 Task: Create a due date automation trigger when advanced on, on the monday of the week a card is due add dates due in 1 days at 11:00 AM.
Action: Mouse moved to (1273, 104)
Screenshot: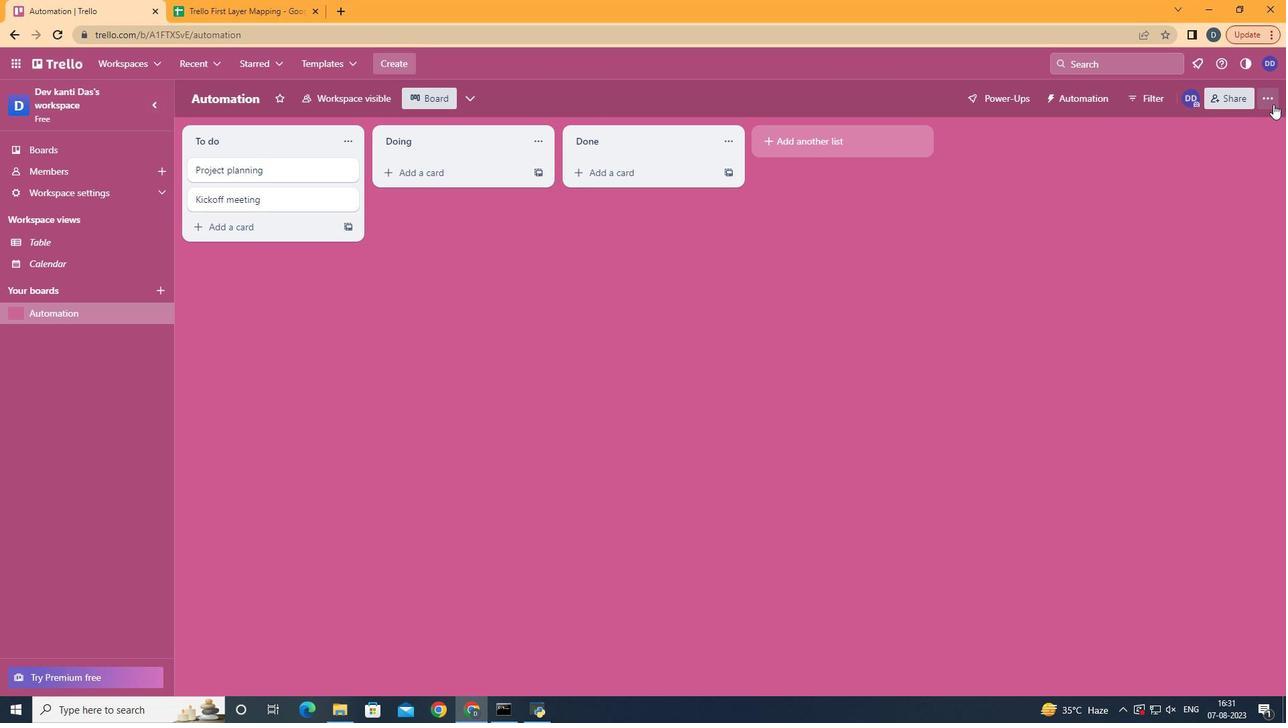 
Action: Mouse pressed left at (1273, 104)
Screenshot: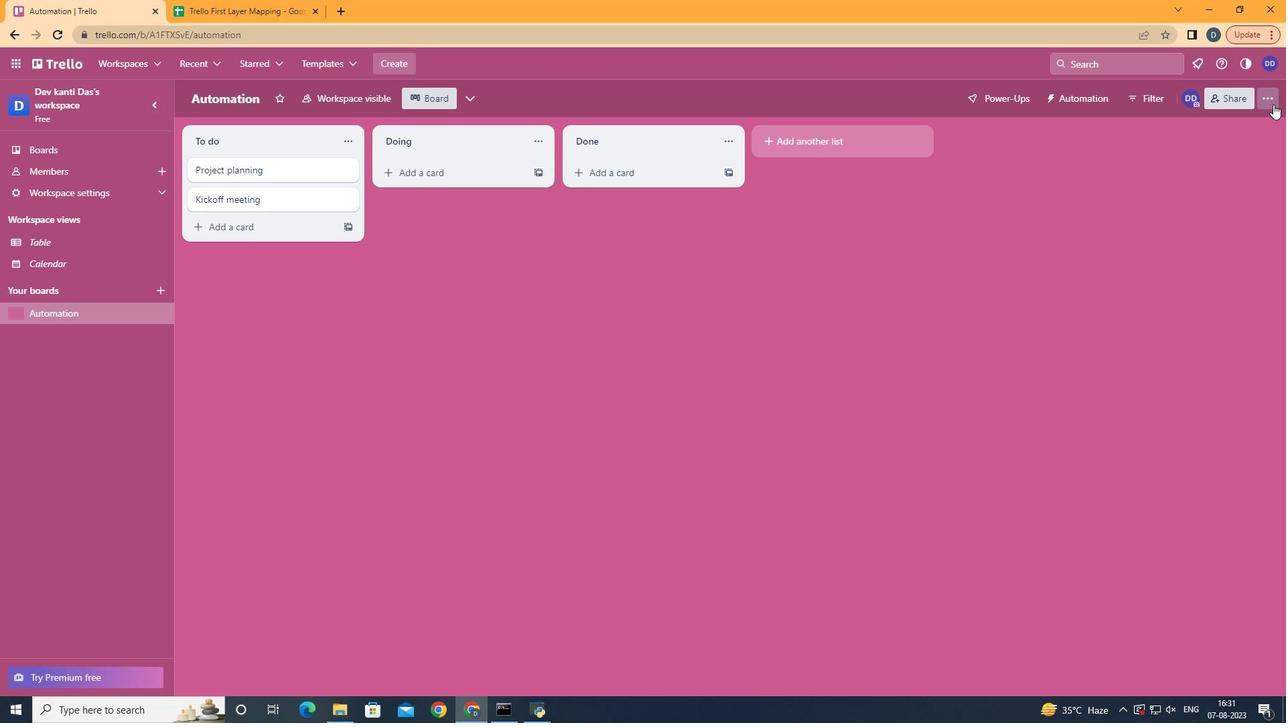 
Action: Mouse moved to (1152, 290)
Screenshot: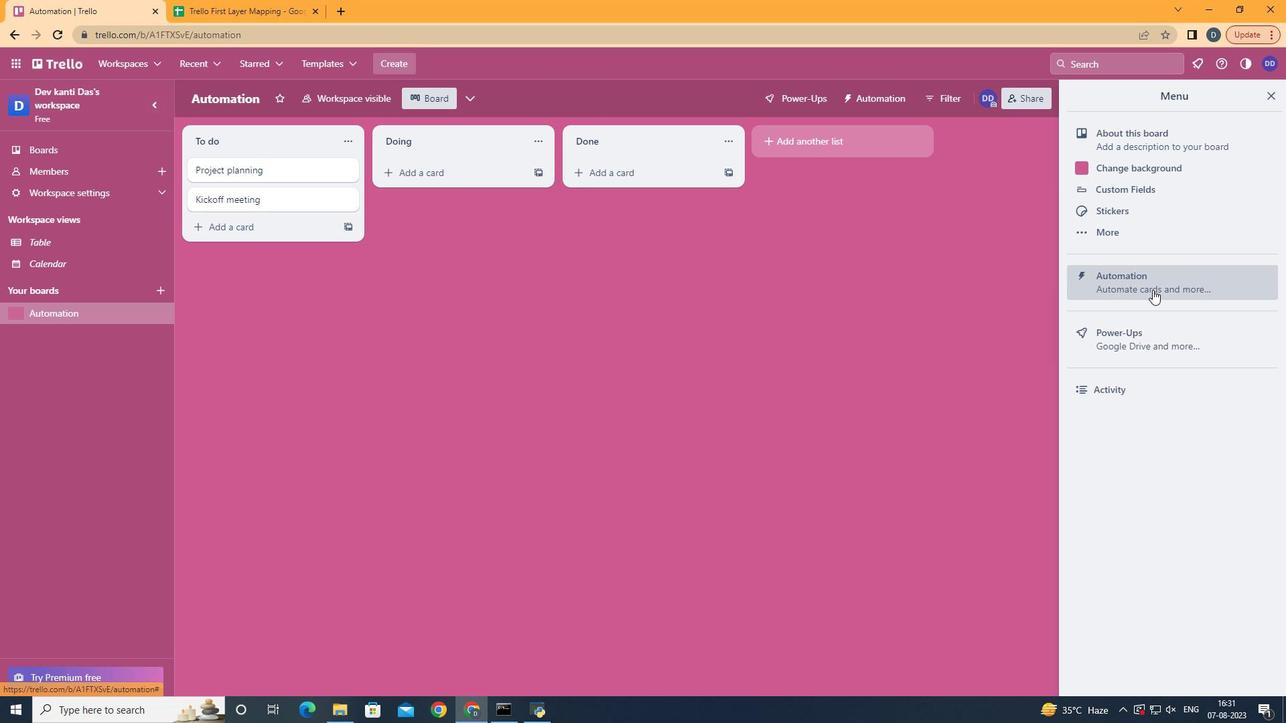 
Action: Mouse pressed left at (1152, 290)
Screenshot: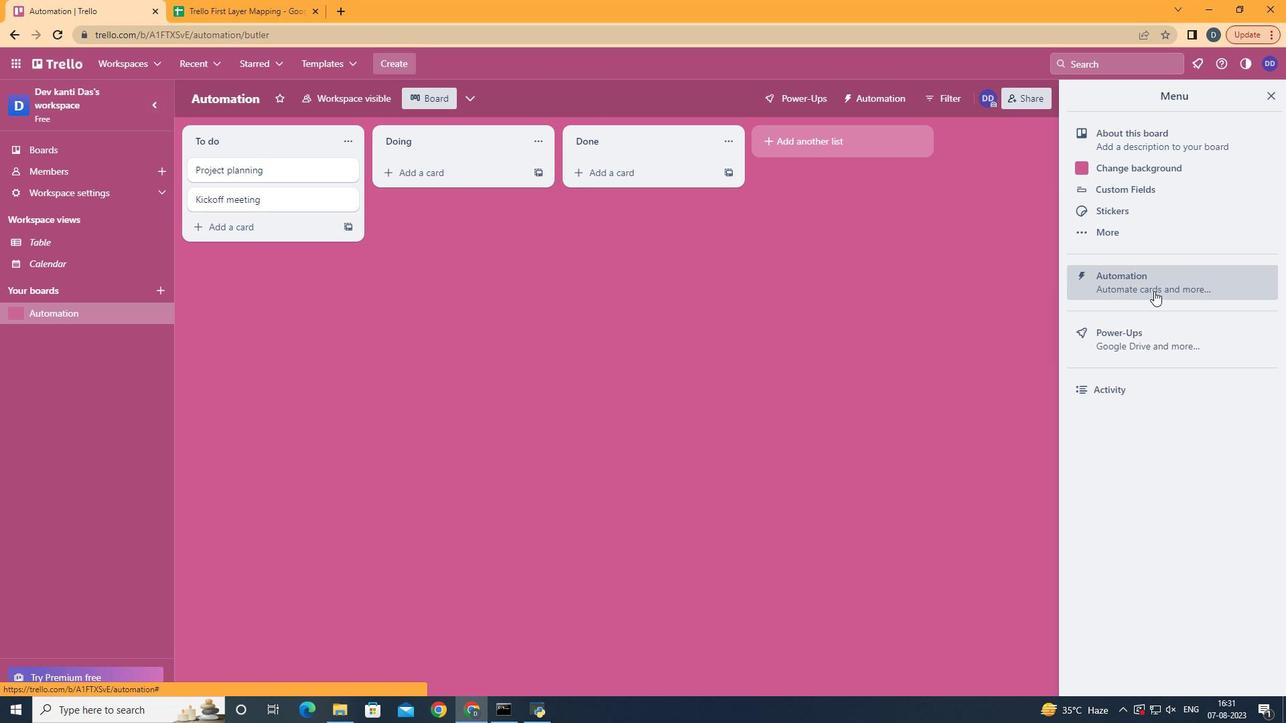 
Action: Mouse moved to (256, 276)
Screenshot: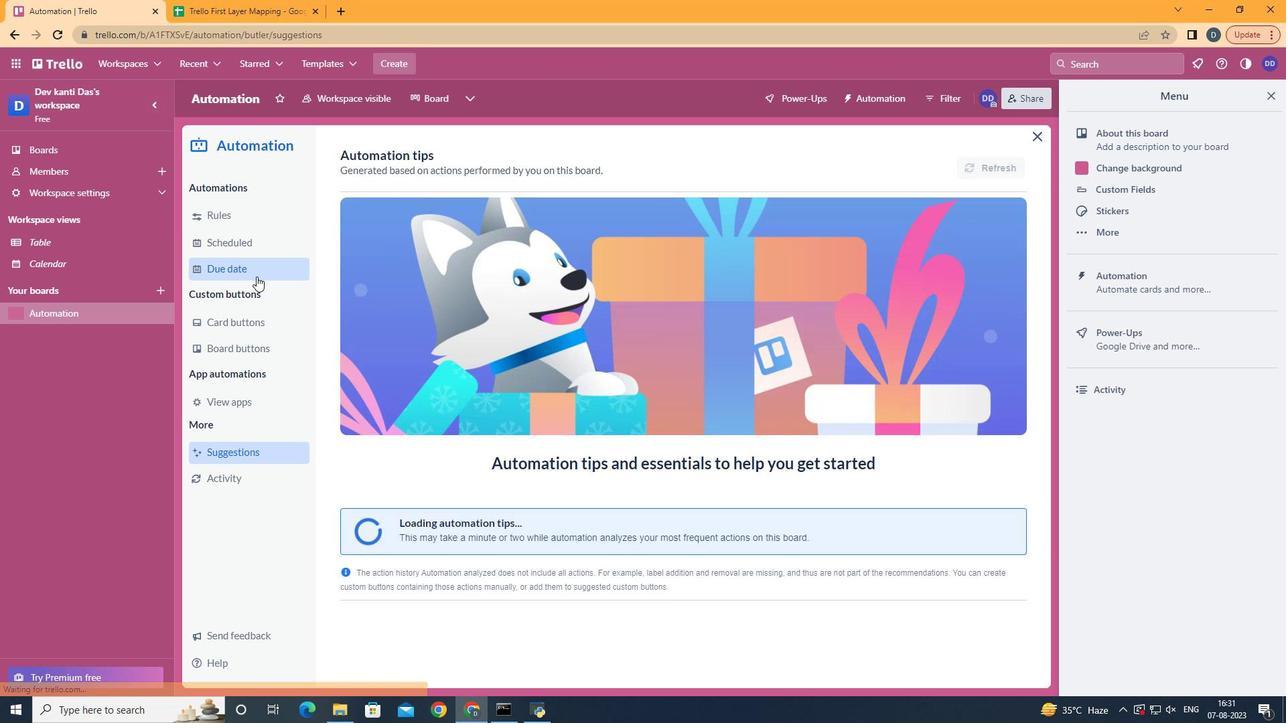 
Action: Mouse pressed left at (256, 276)
Screenshot: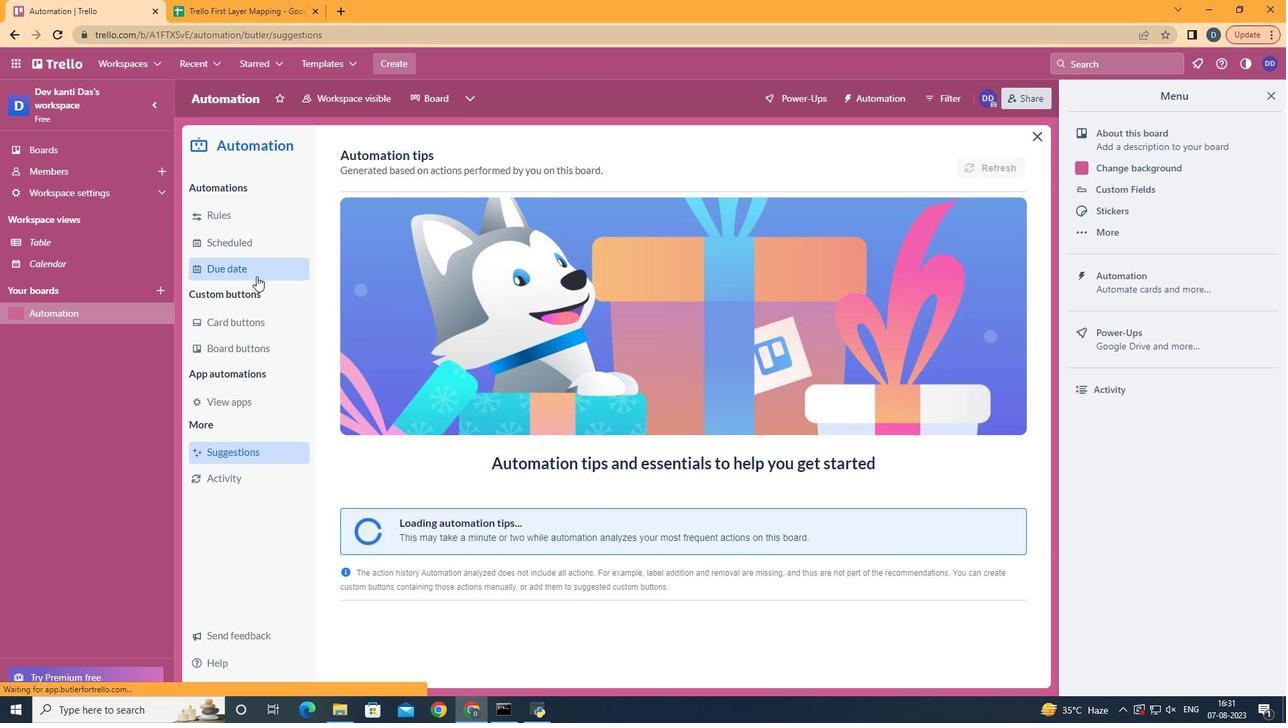
Action: Mouse moved to (951, 158)
Screenshot: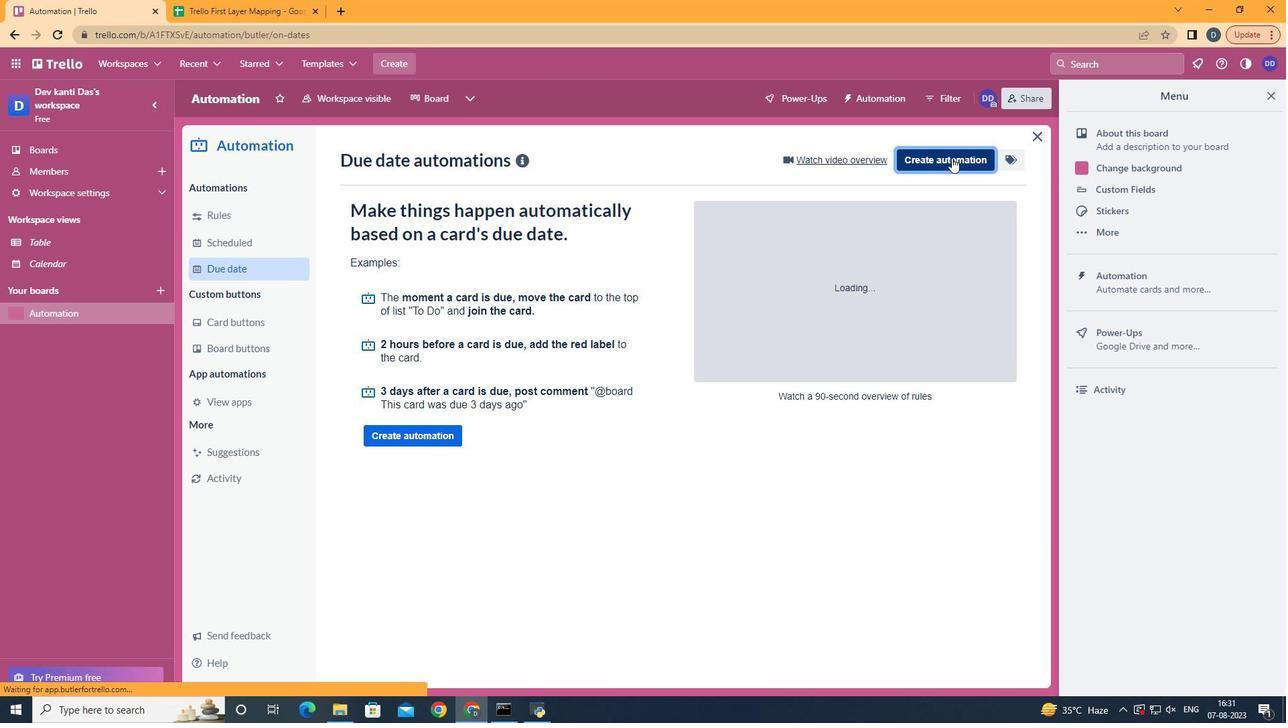 
Action: Mouse pressed left at (951, 158)
Screenshot: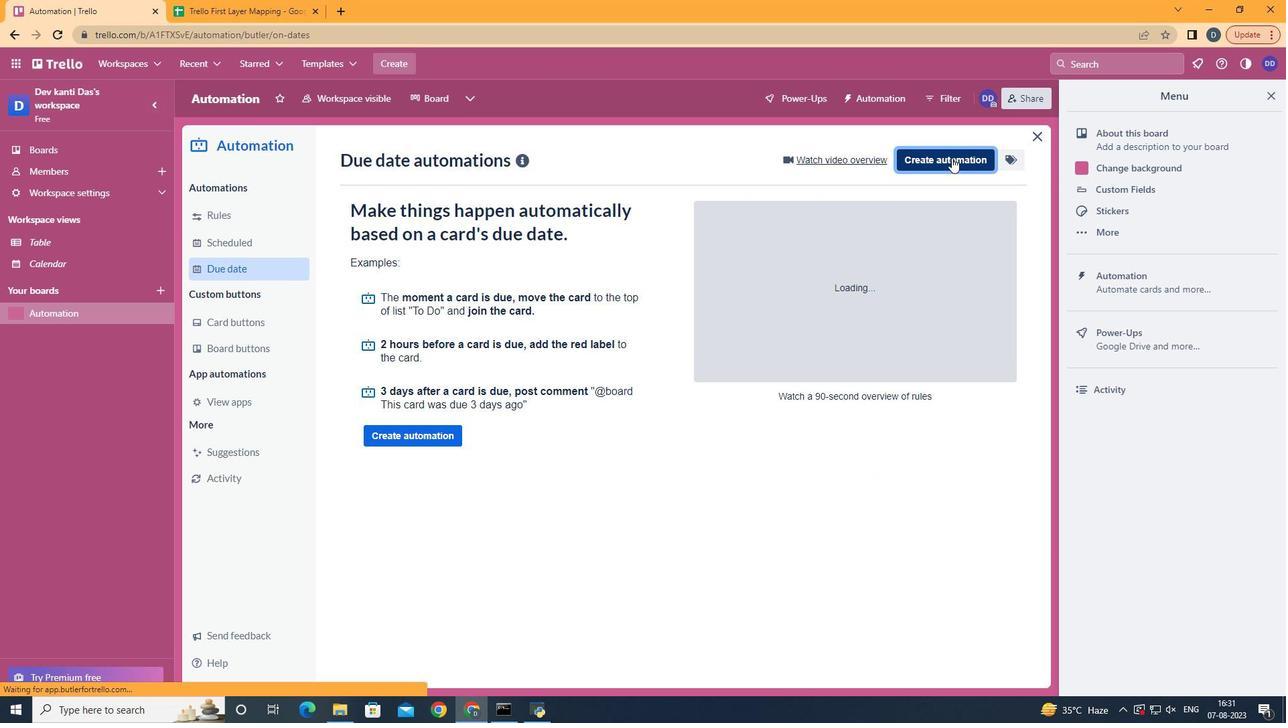 
Action: Mouse moved to (661, 287)
Screenshot: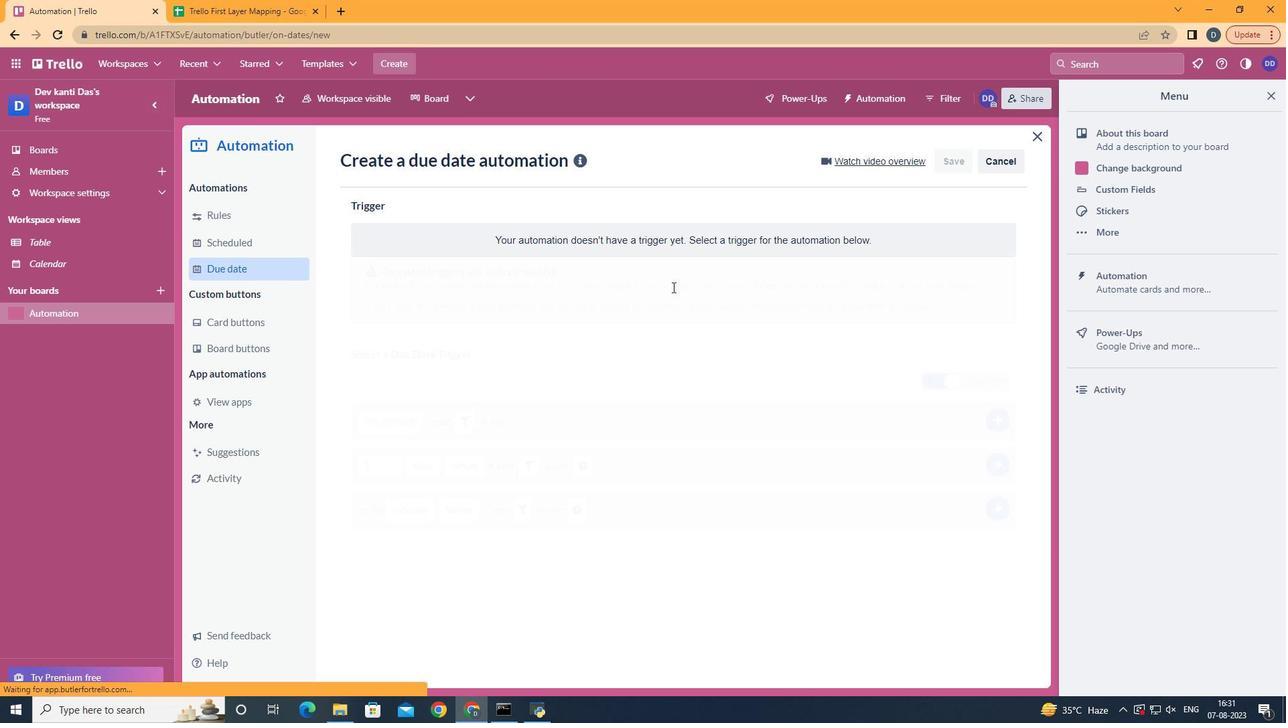 
Action: Mouse pressed left at (661, 287)
Screenshot: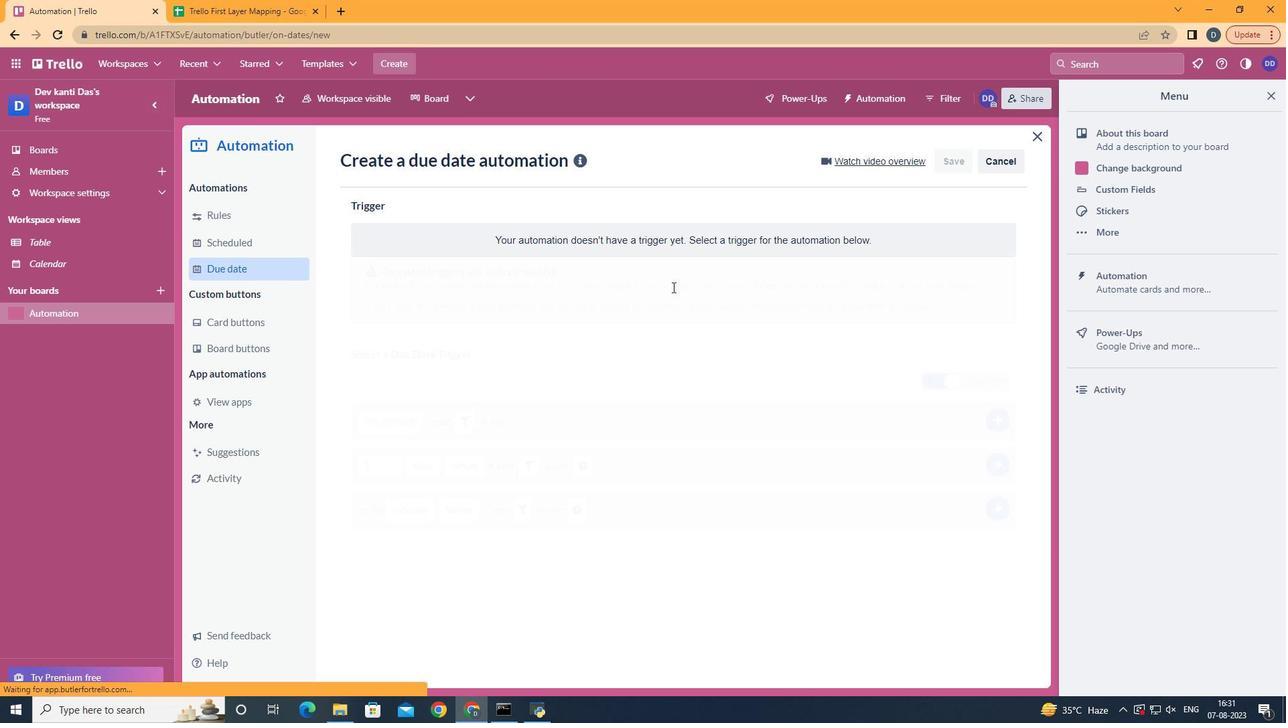 
Action: Mouse moved to (430, 347)
Screenshot: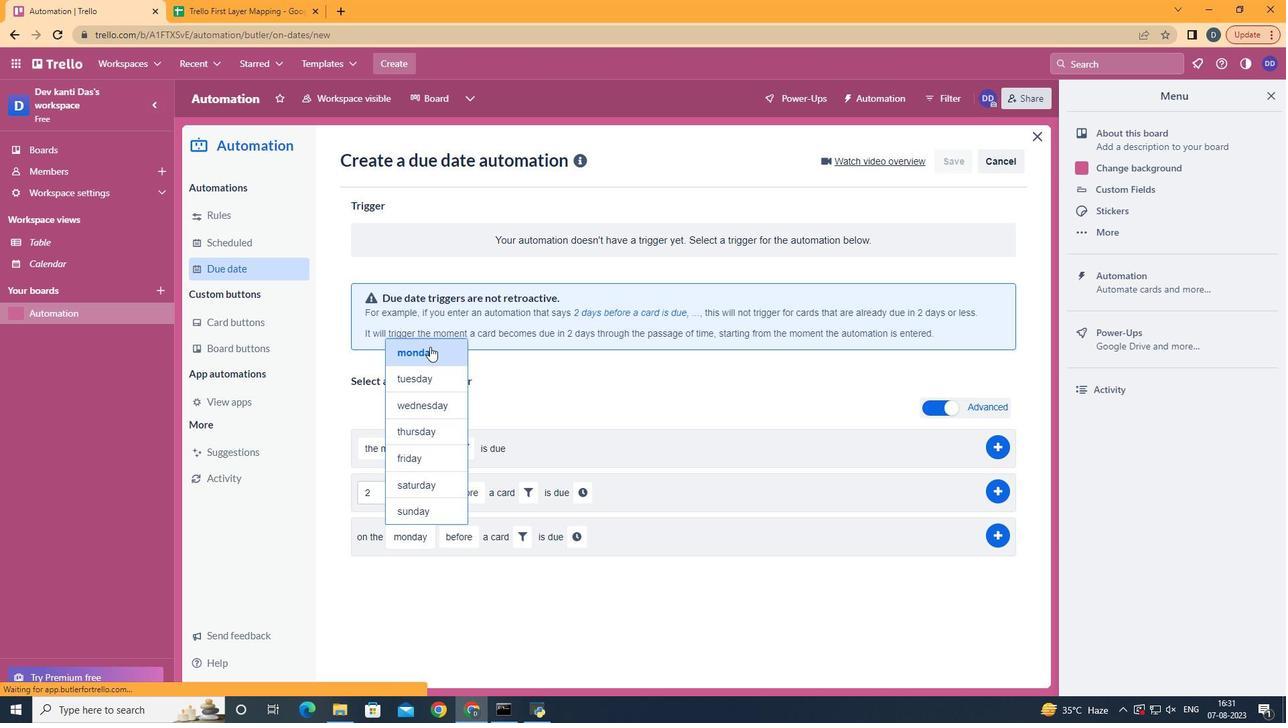 
Action: Mouse pressed left at (430, 347)
Screenshot: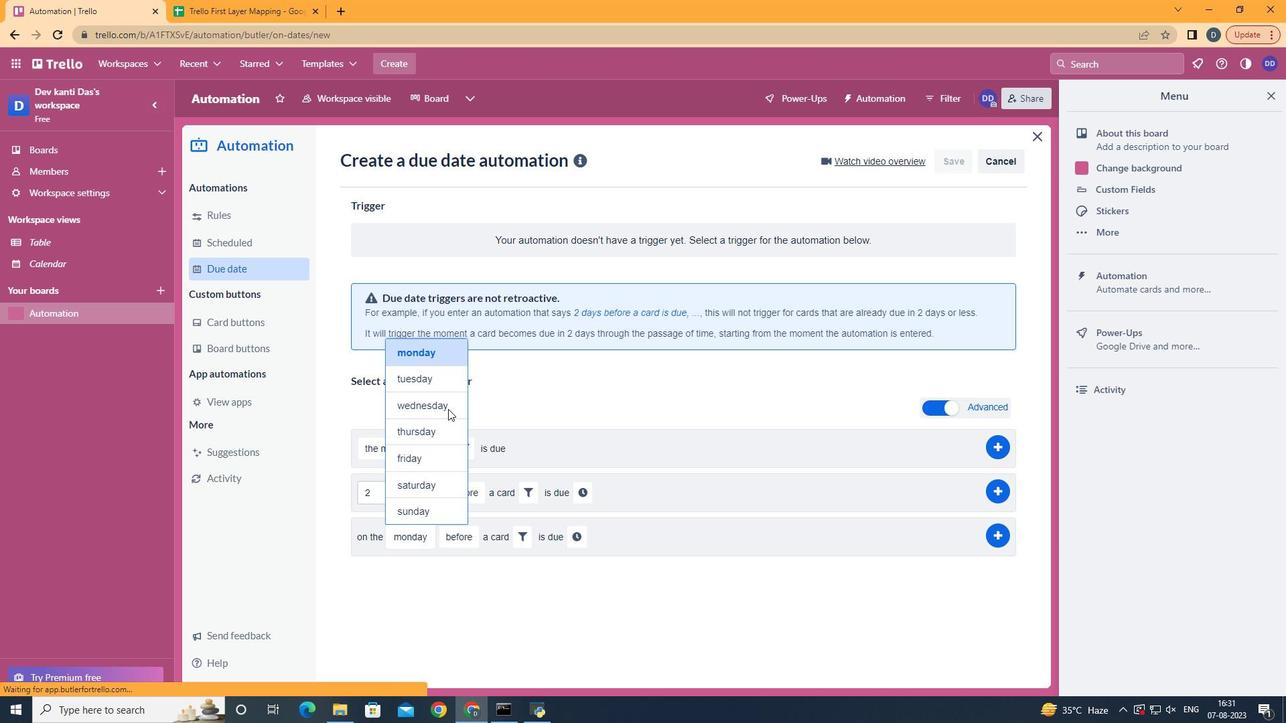 
Action: Mouse moved to (479, 616)
Screenshot: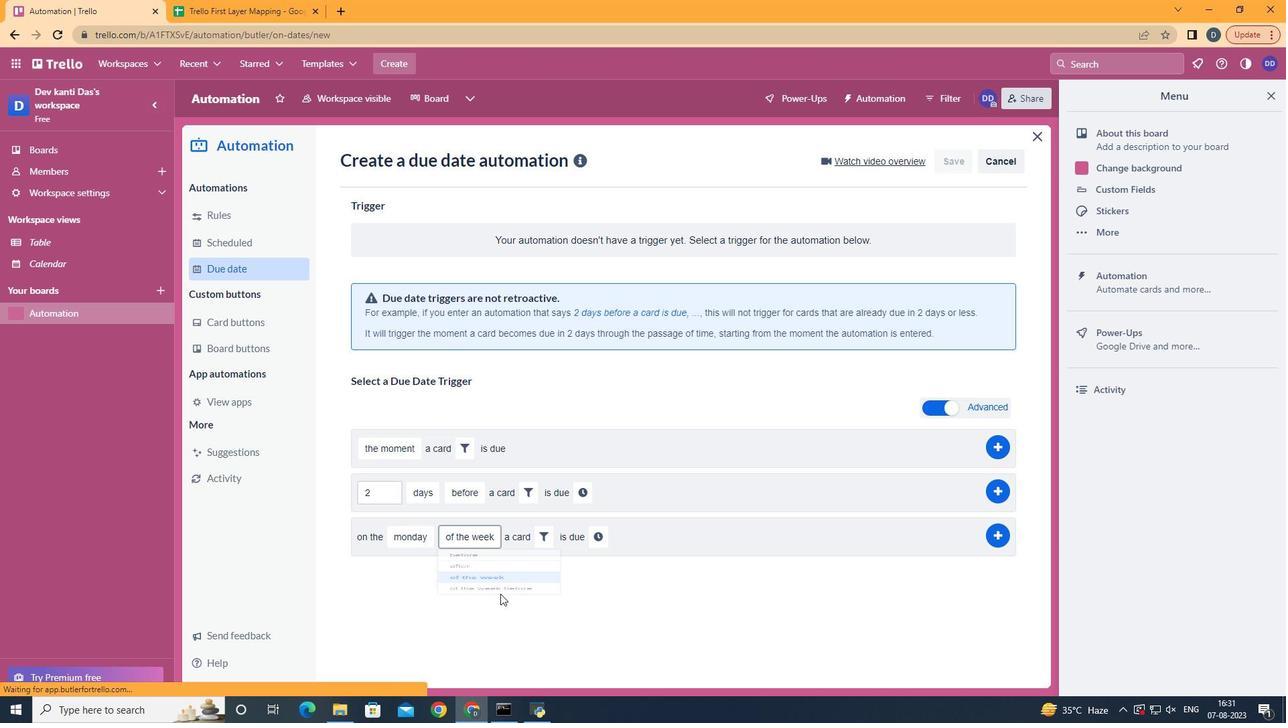 
Action: Mouse pressed left at (479, 616)
Screenshot: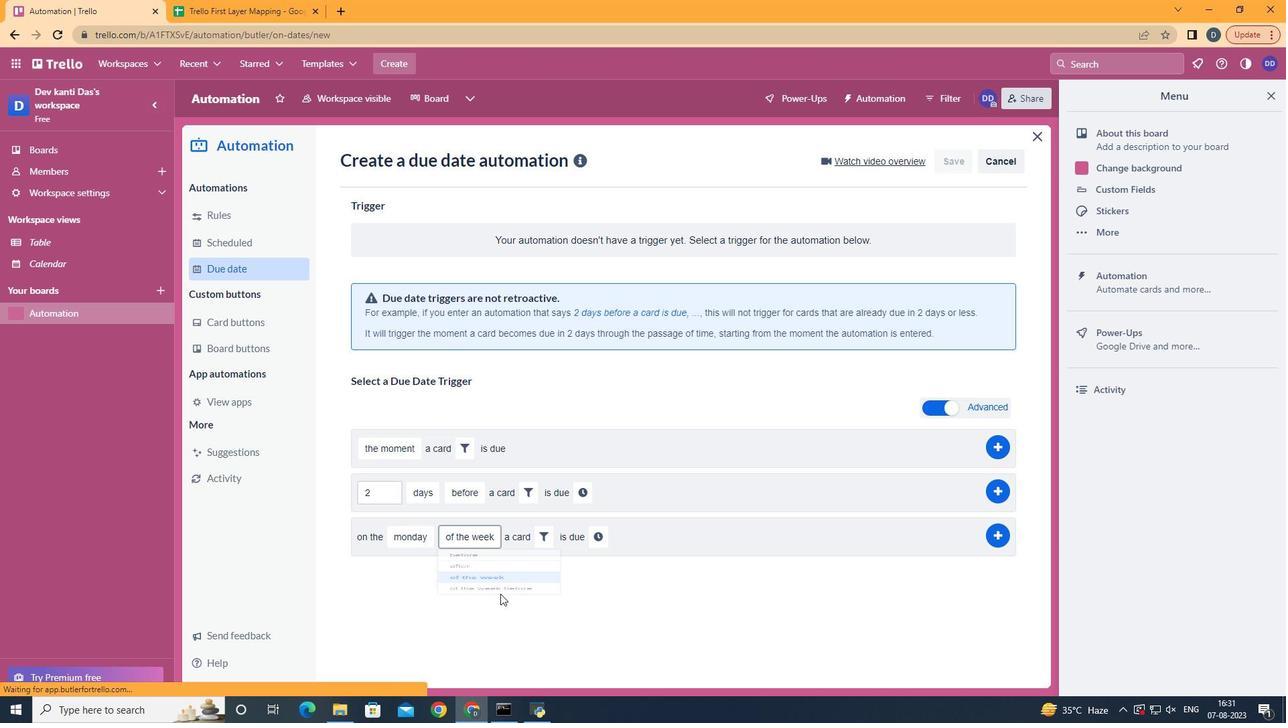 
Action: Mouse moved to (545, 539)
Screenshot: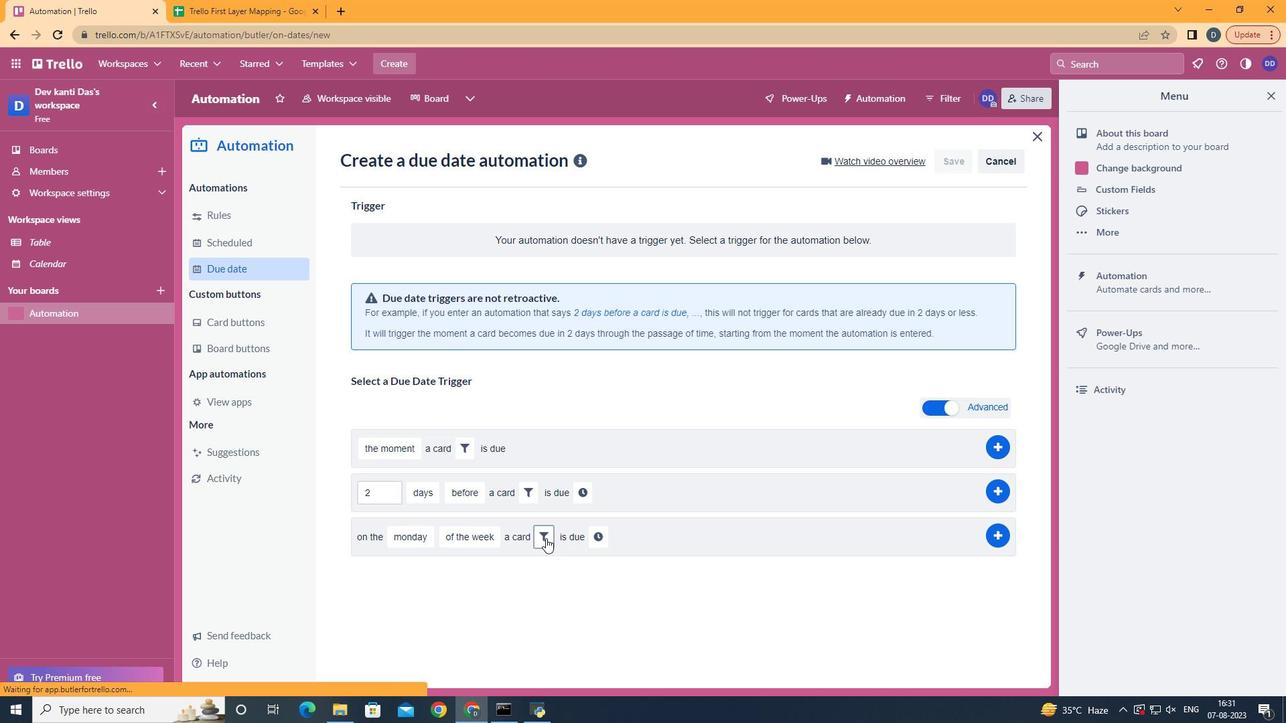 
Action: Mouse pressed left at (545, 539)
Screenshot: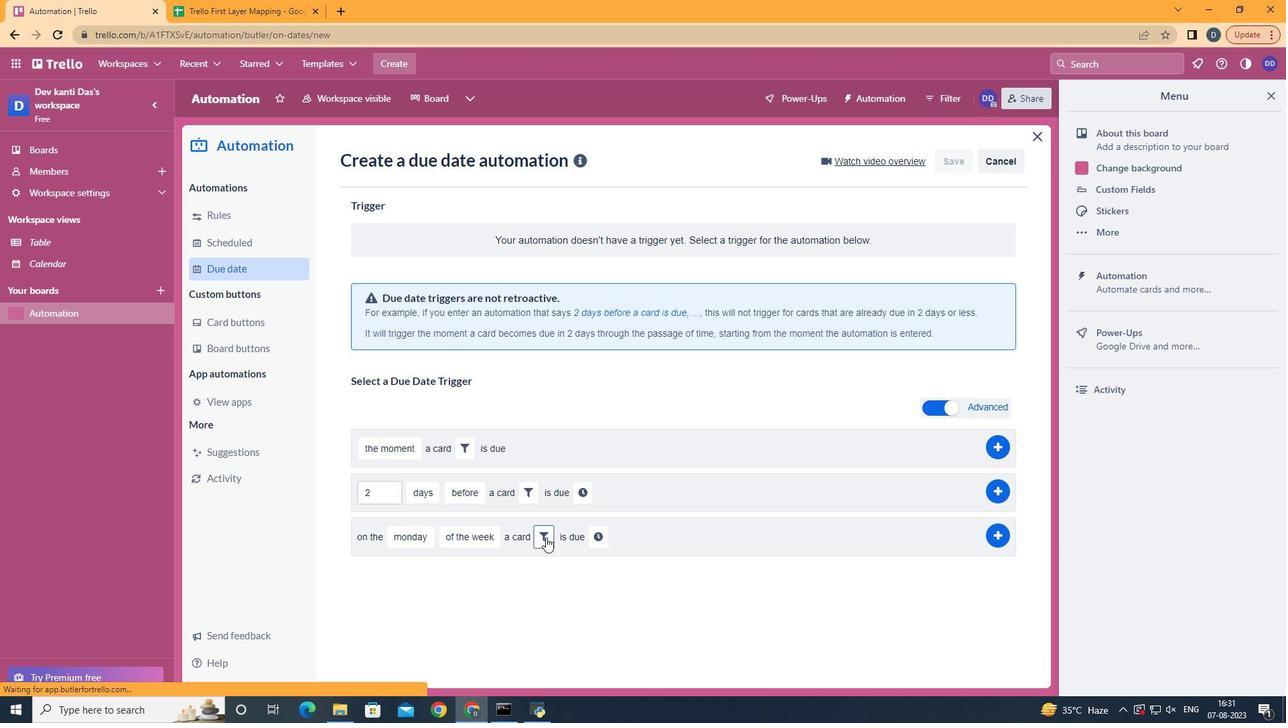 
Action: Mouse moved to (621, 582)
Screenshot: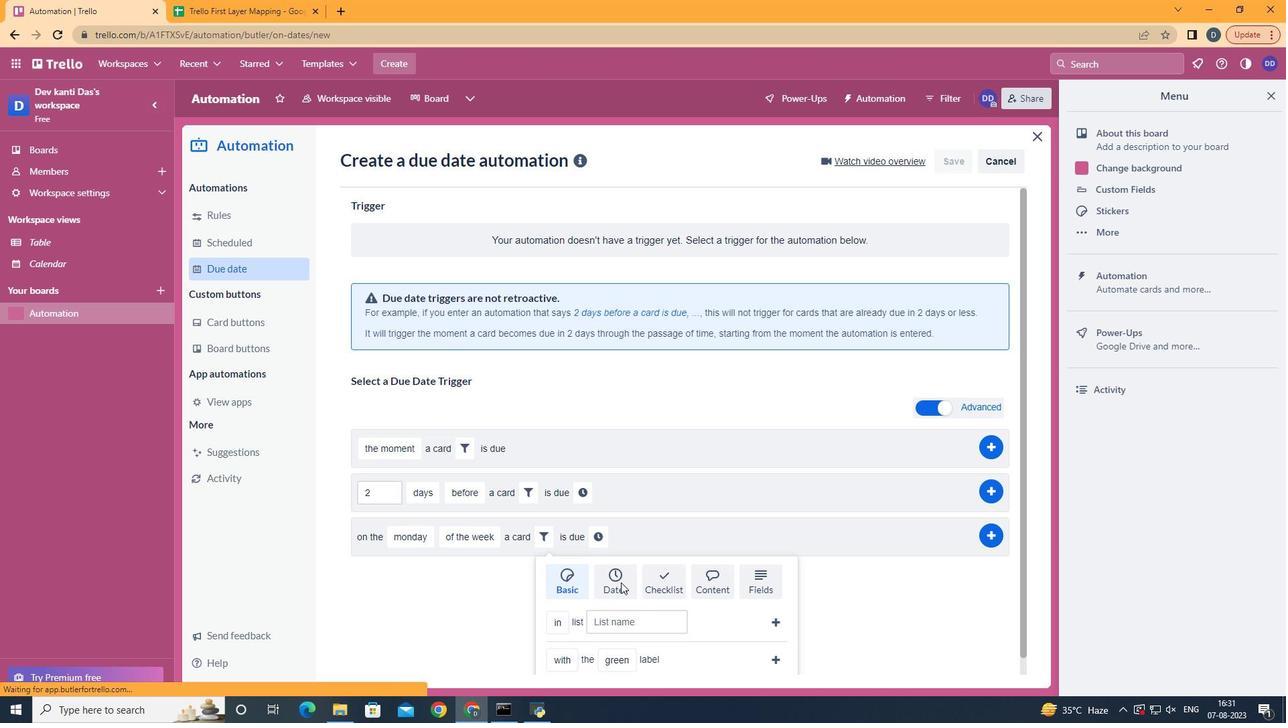 
Action: Mouse pressed left at (621, 582)
Screenshot: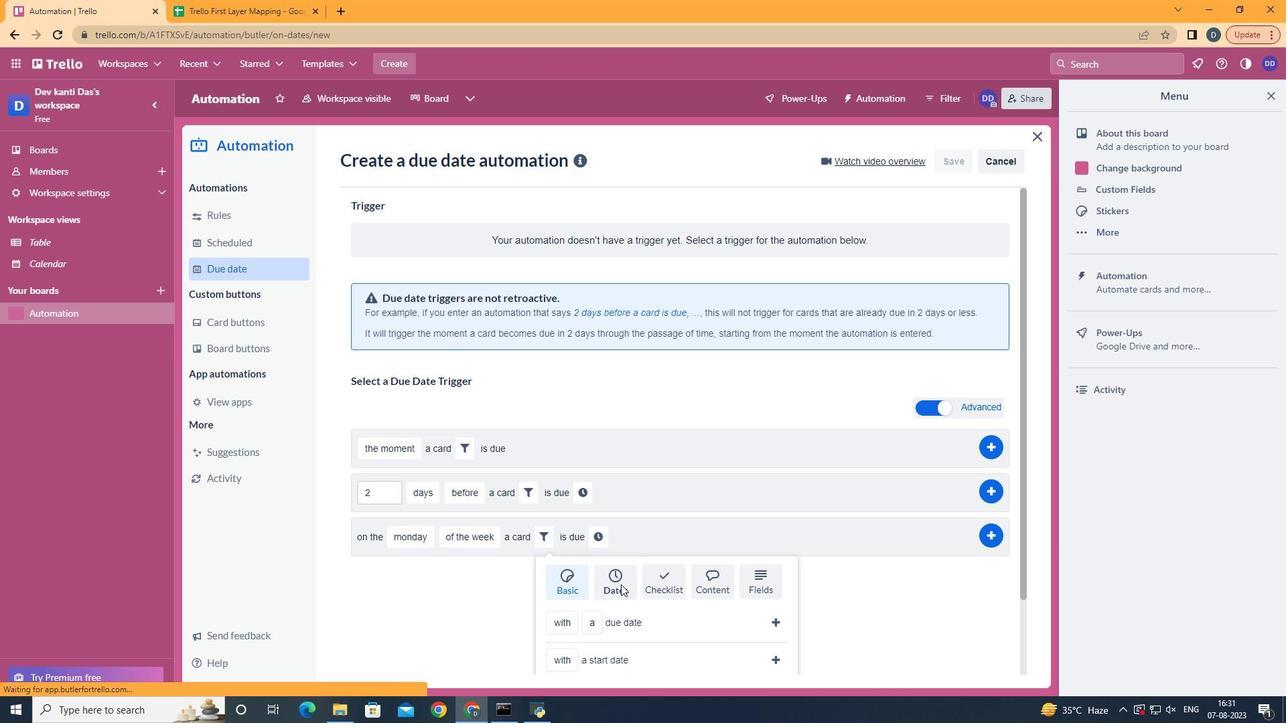 
Action: Mouse moved to (621, 584)
Screenshot: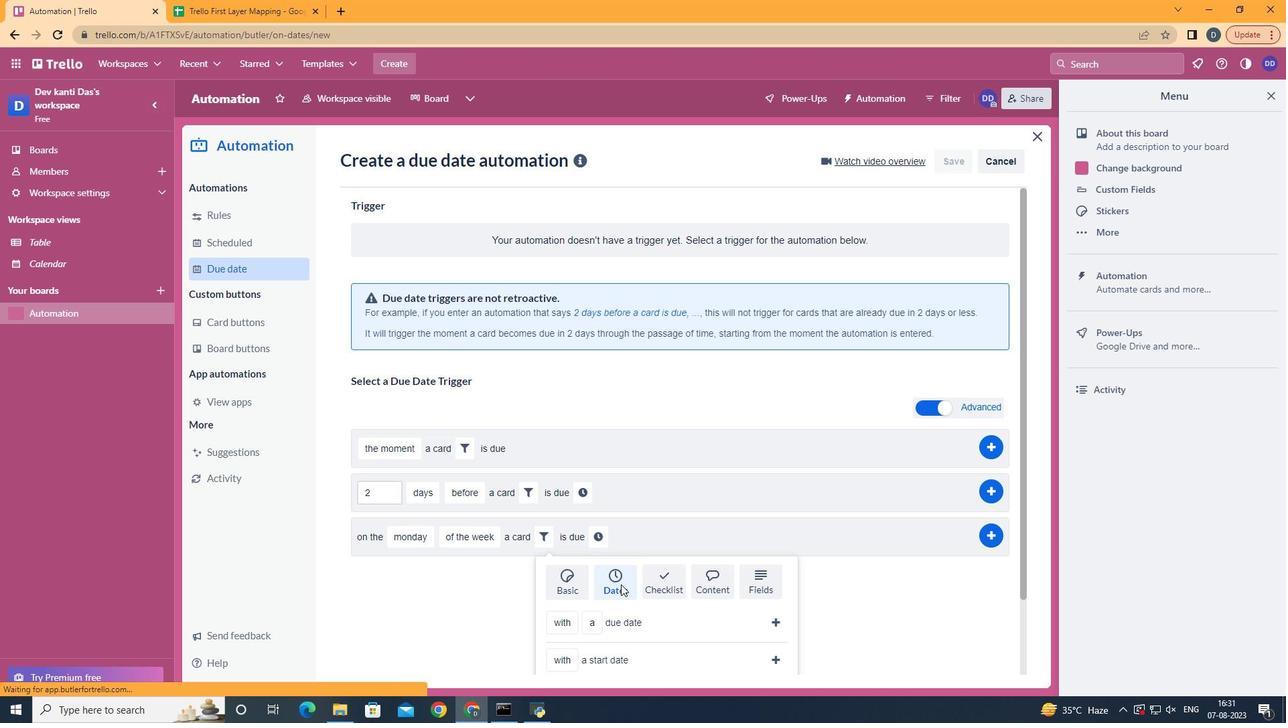 
Action: Mouse scrolled (621, 584) with delta (0, 0)
Screenshot: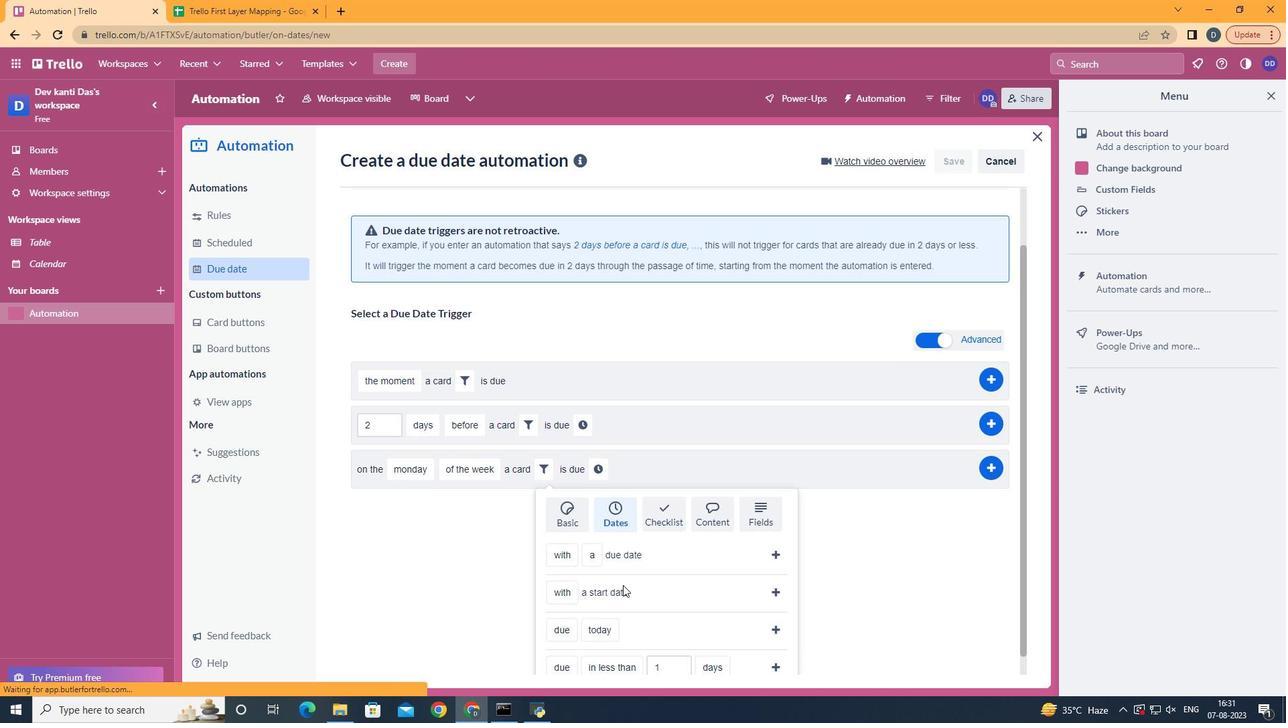 
Action: Mouse scrolled (621, 584) with delta (0, 0)
Screenshot: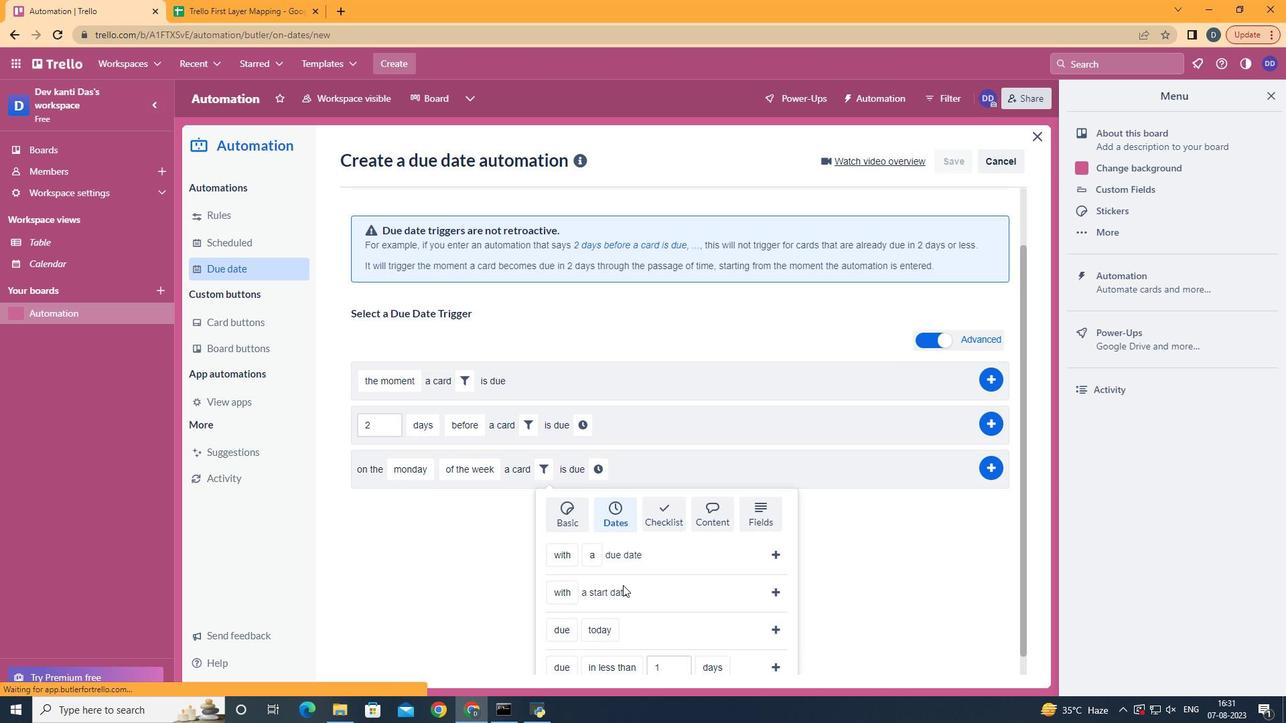 
Action: Mouse moved to (621, 585)
Screenshot: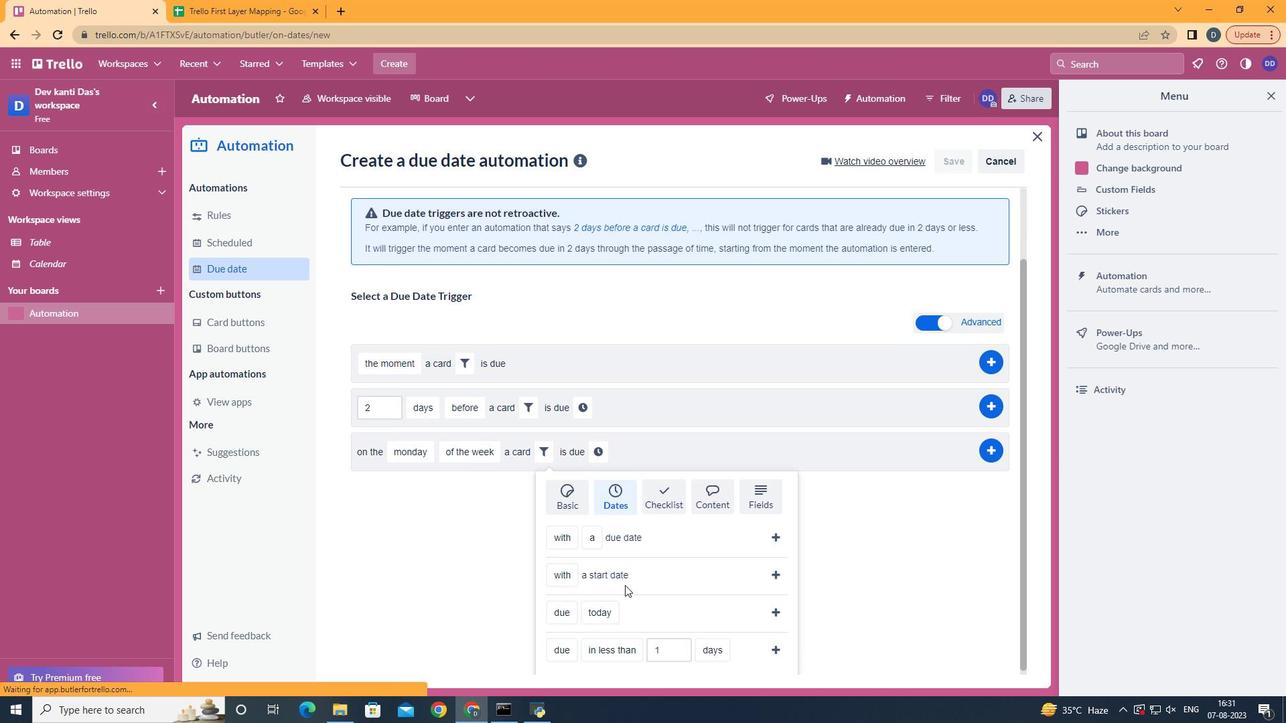 
Action: Mouse scrolled (621, 584) with delta (0, 0)
Screenshot: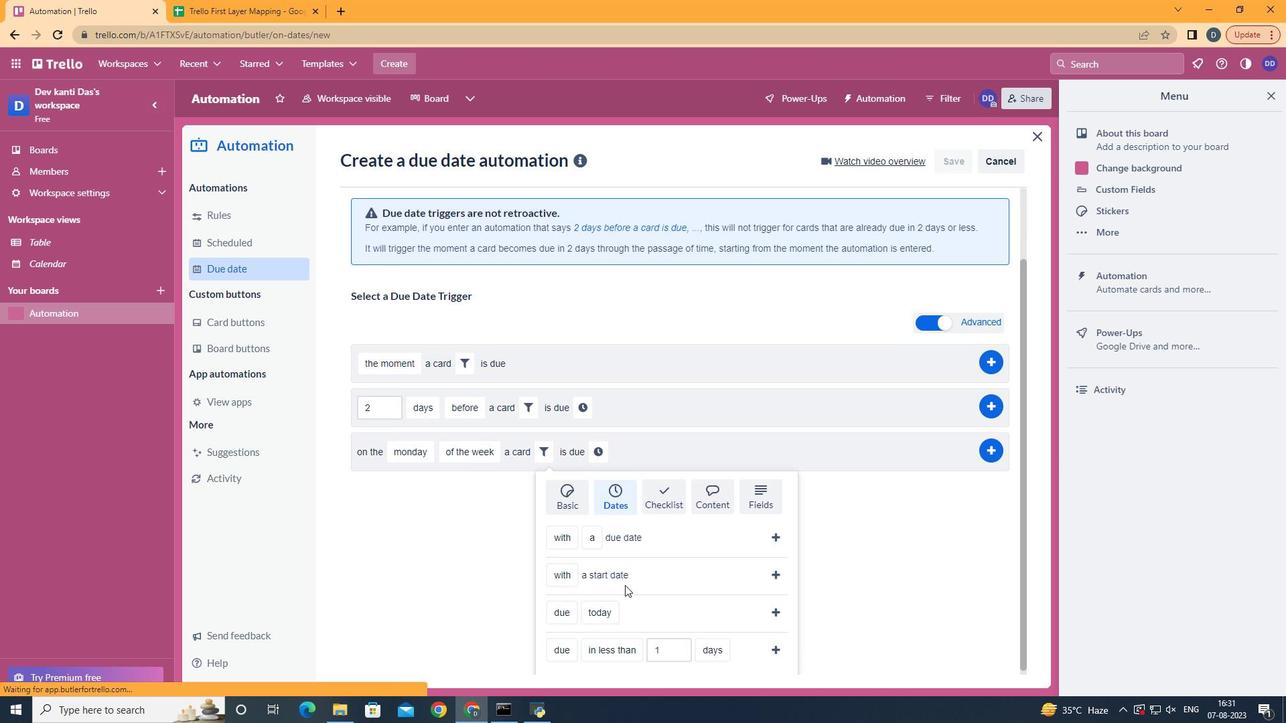 
Action: Mouse moved to (622, 585)
Screenshot: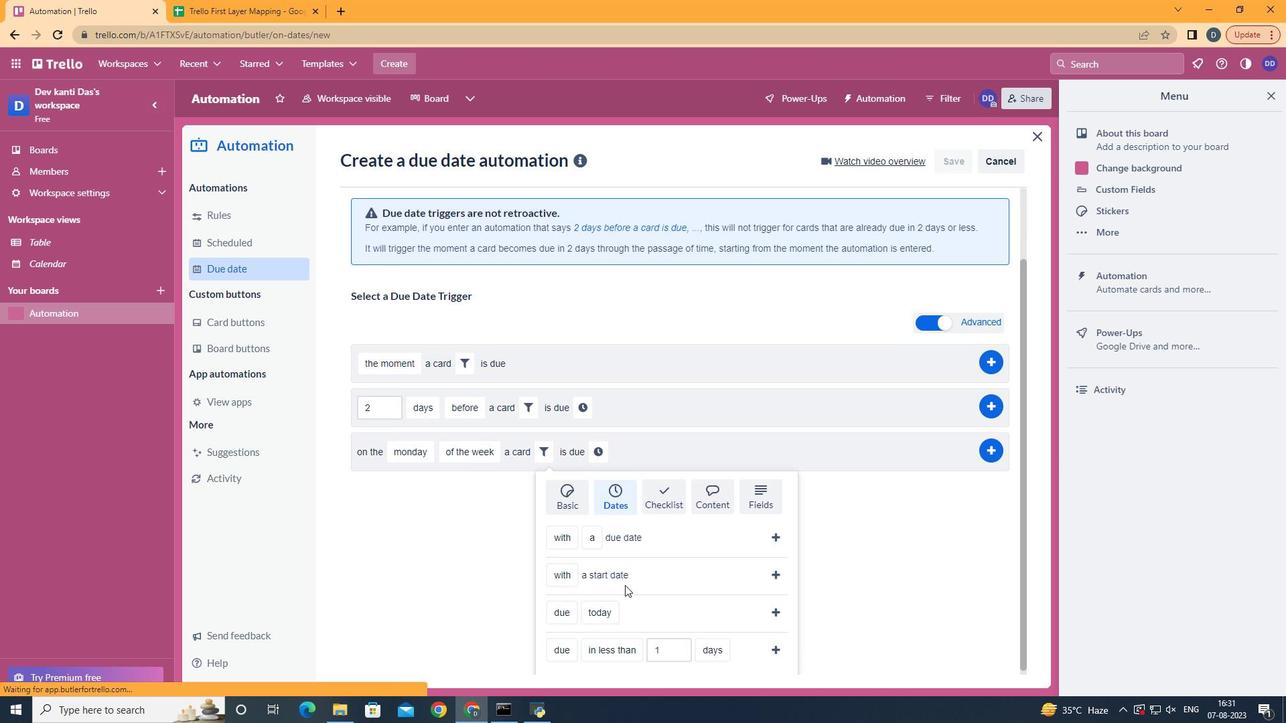 
Action: Mouse scrolled (622, 584) with delta (0, 0)
Screenshot: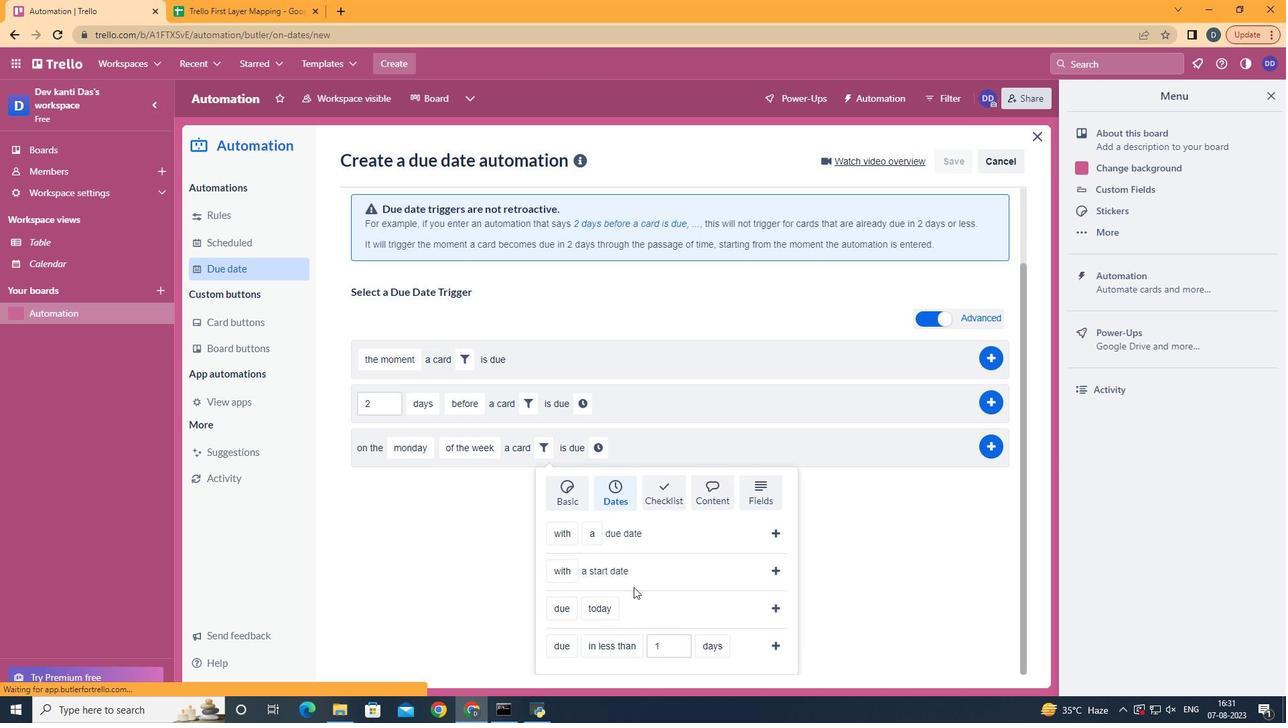
Action: Mouse moved to (582, 596)
Screenshot: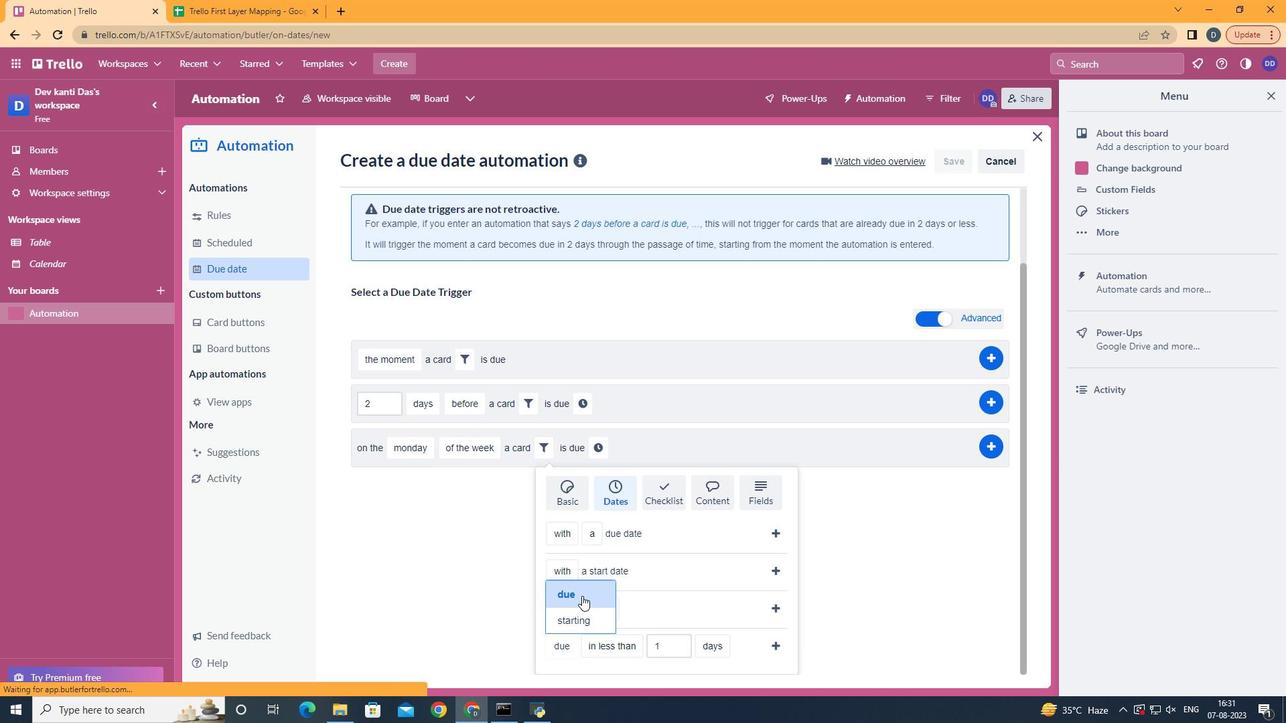 
Action: Mouse pressed left at (582, 596)
Screenshot: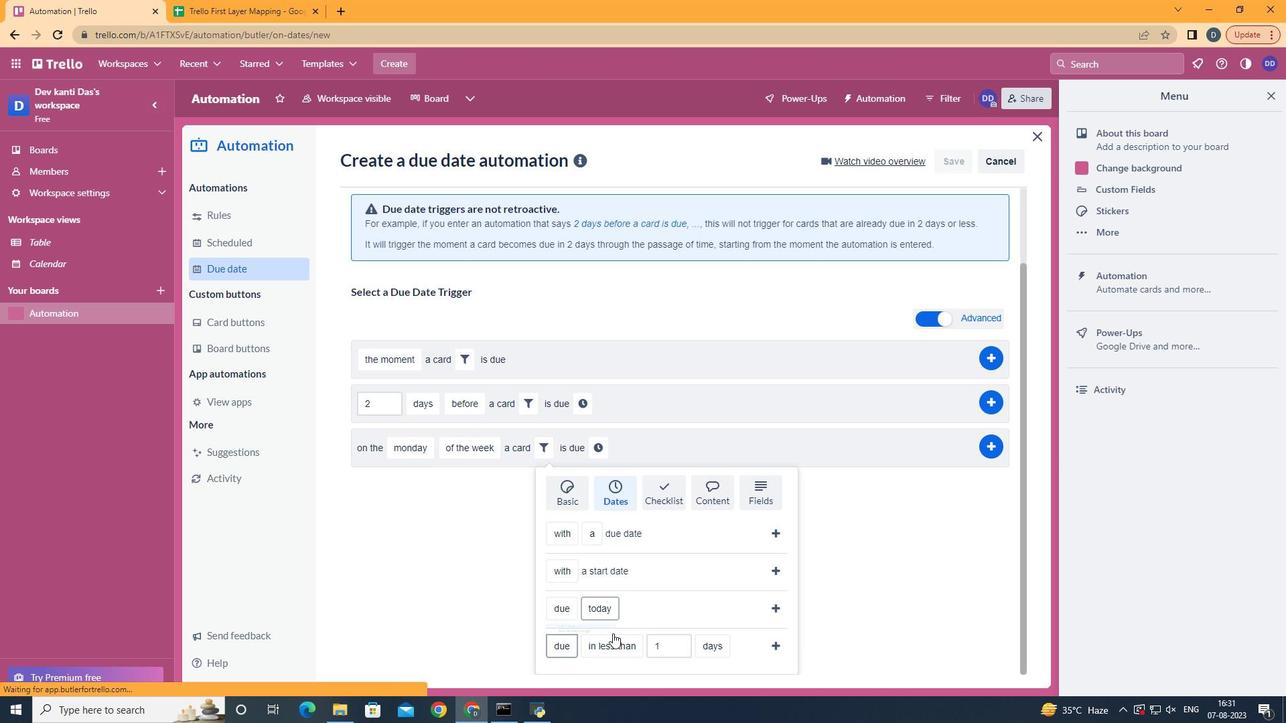 
Action: Mouse moved to (627, 593)
Screenshot: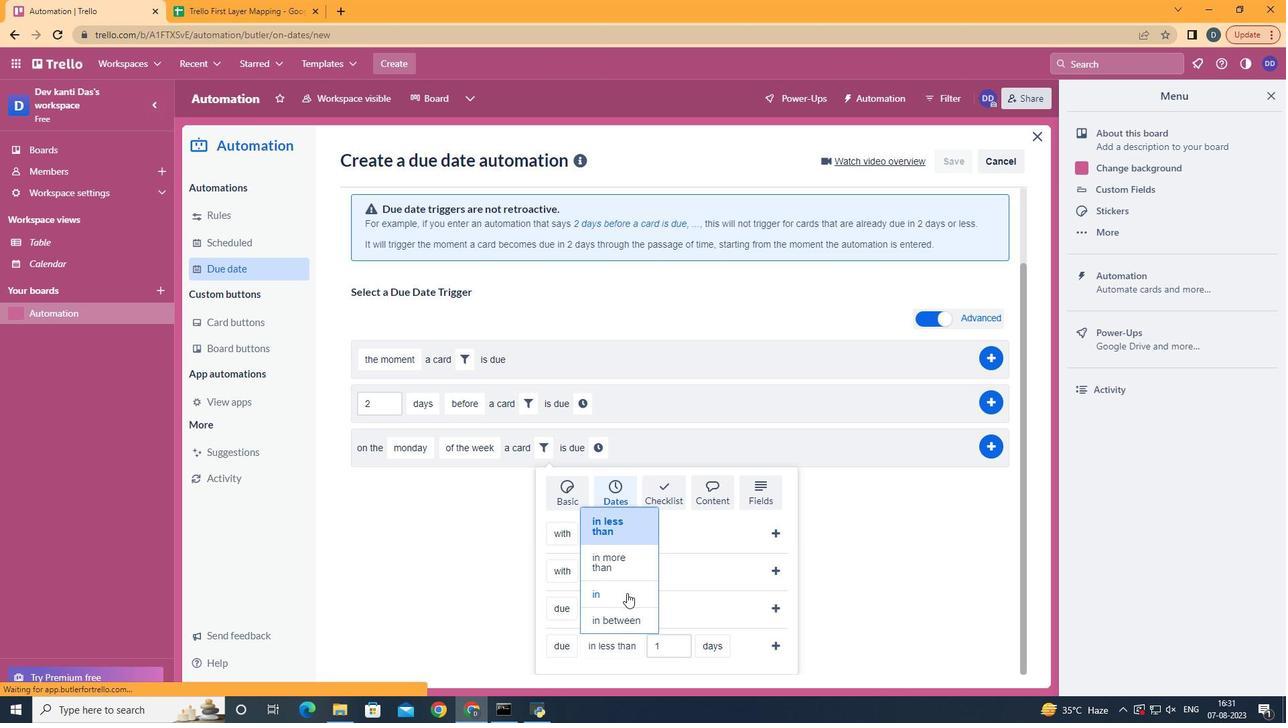
Action: Mouse pressed left at (627, 593)
Screenshot: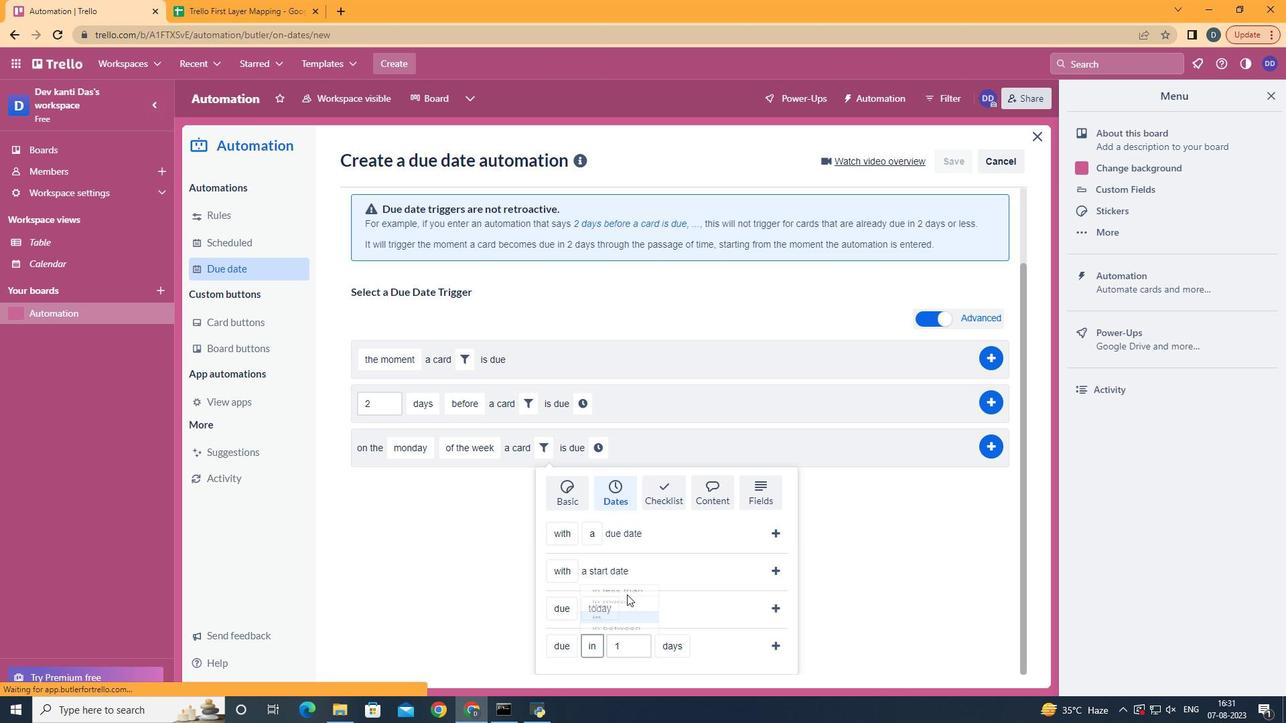 
Action: Mouse moved to (692, 590)
Screenshot: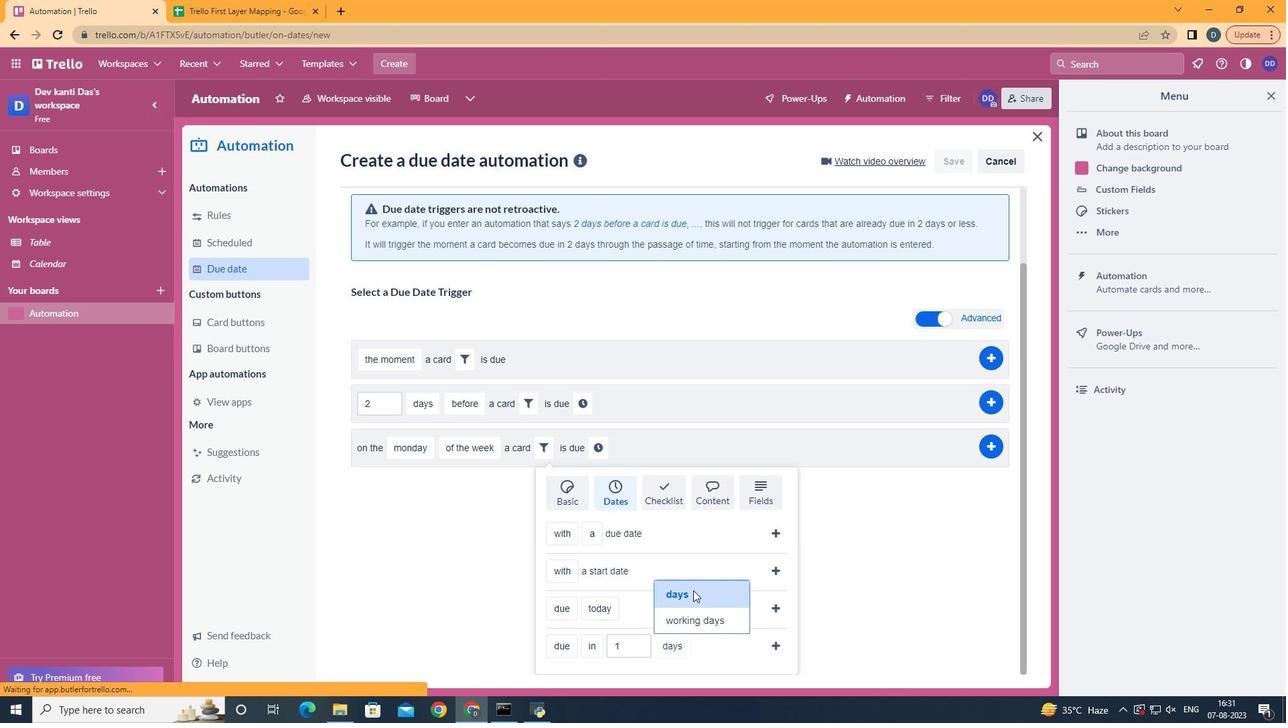 
Action: Mouse pressed left at (692, 590)
Screenshot: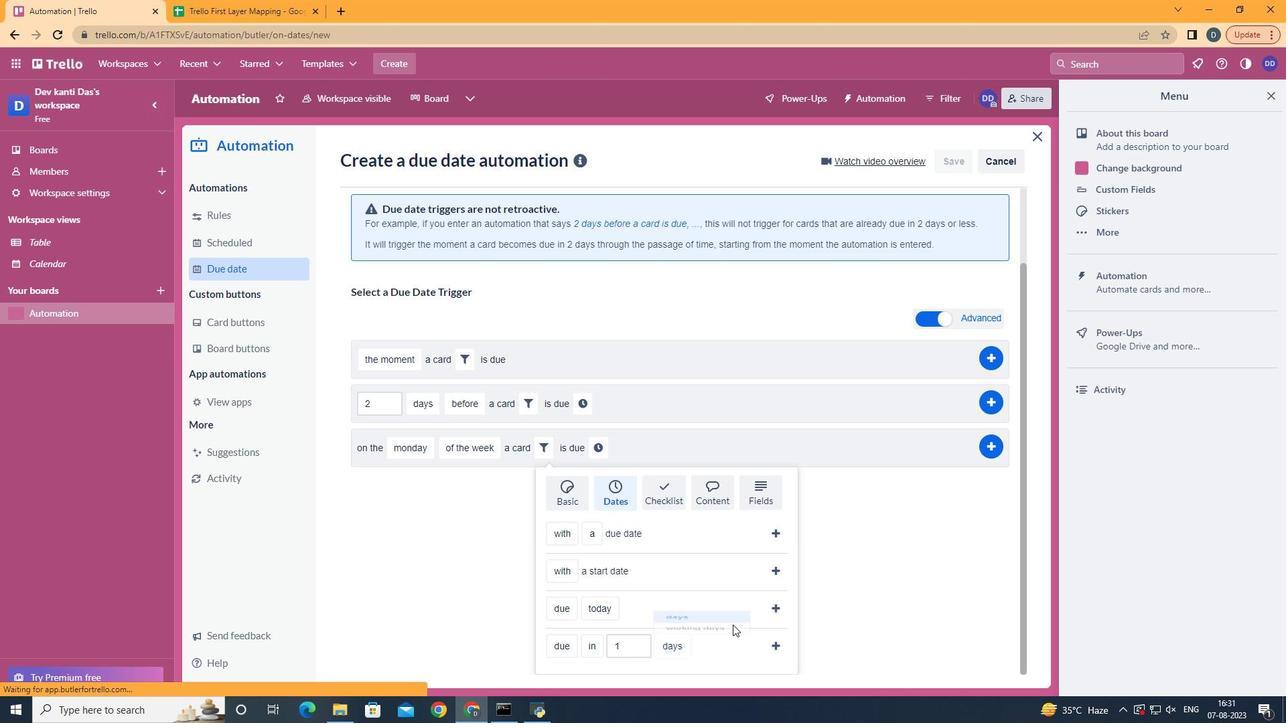 
Action: Mouse moved to (771, 647)
Screenshot: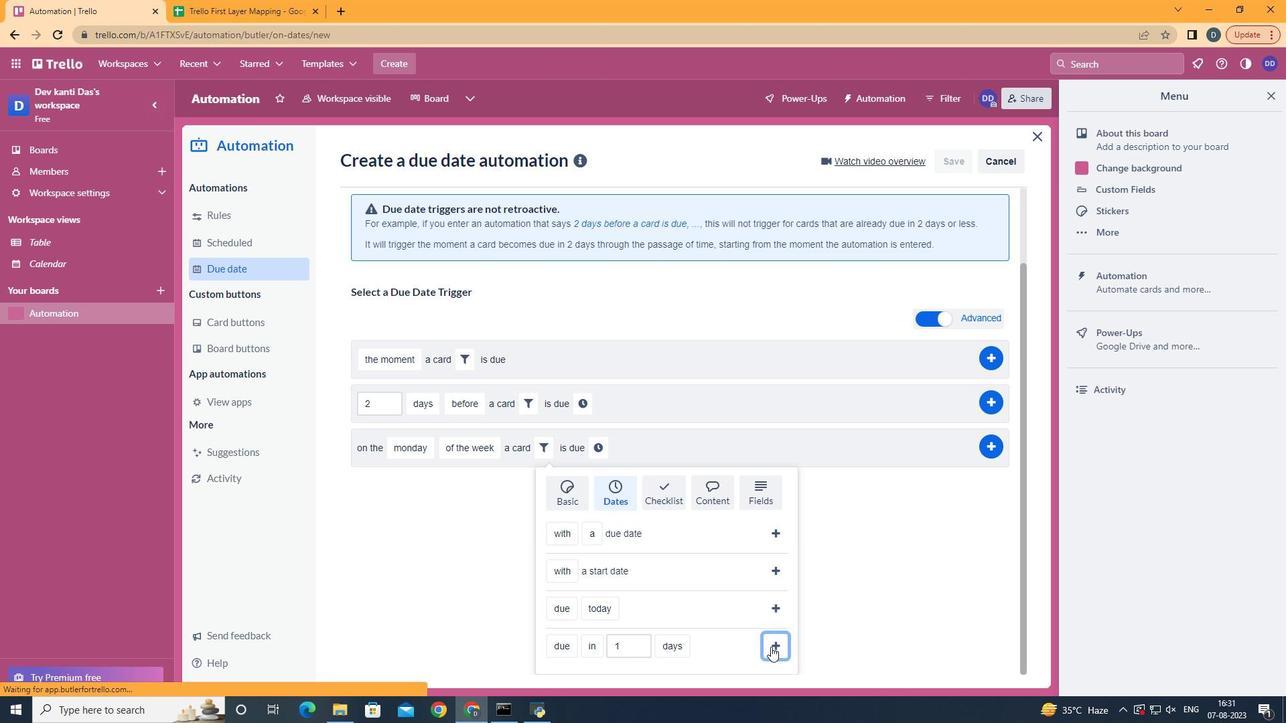 
Action: Mouse pressed left at (771, 647)
Screenshot: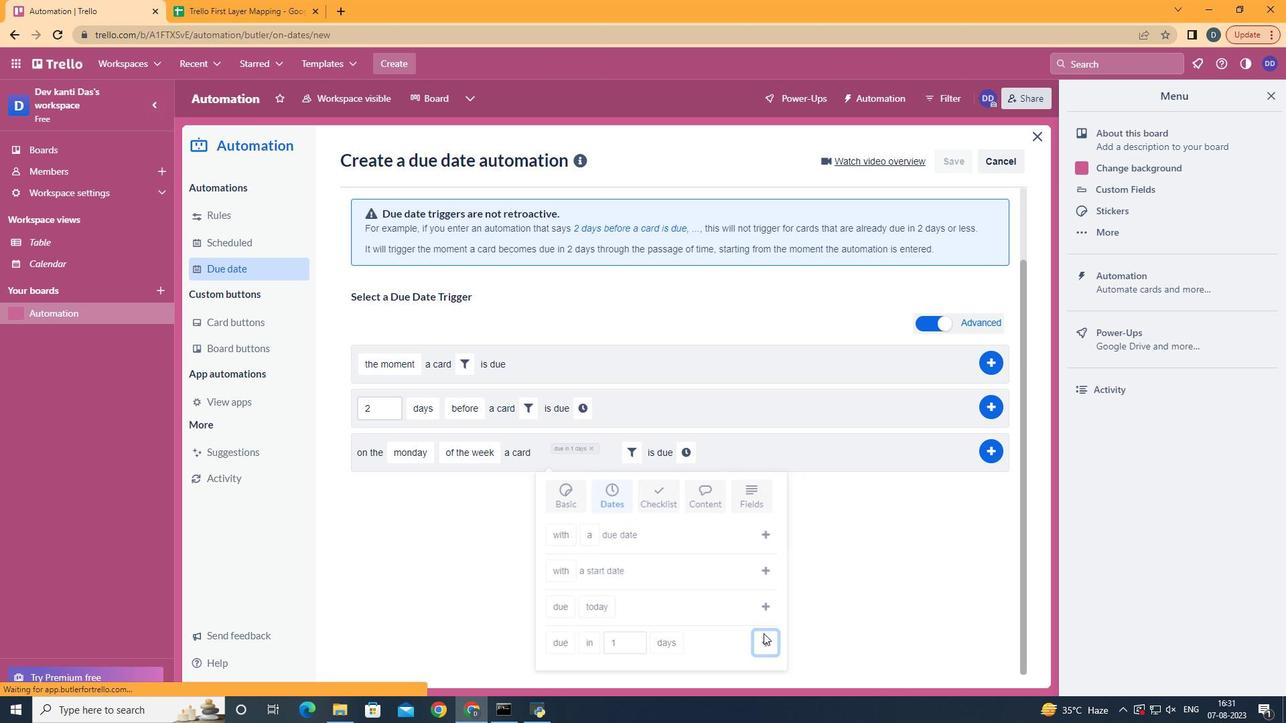 
Action: Mouse moved to (687, 544)
Screenshot: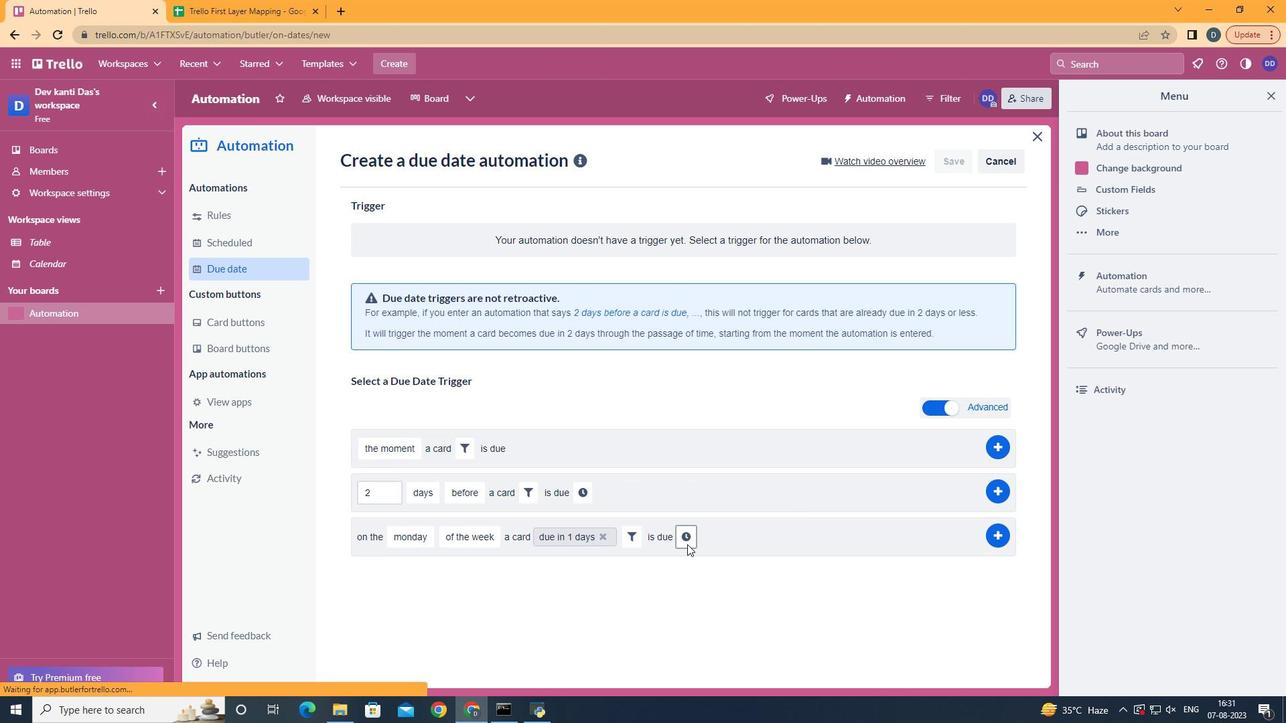
Action: Mouse pressed left at (687, 544)
Screenshot: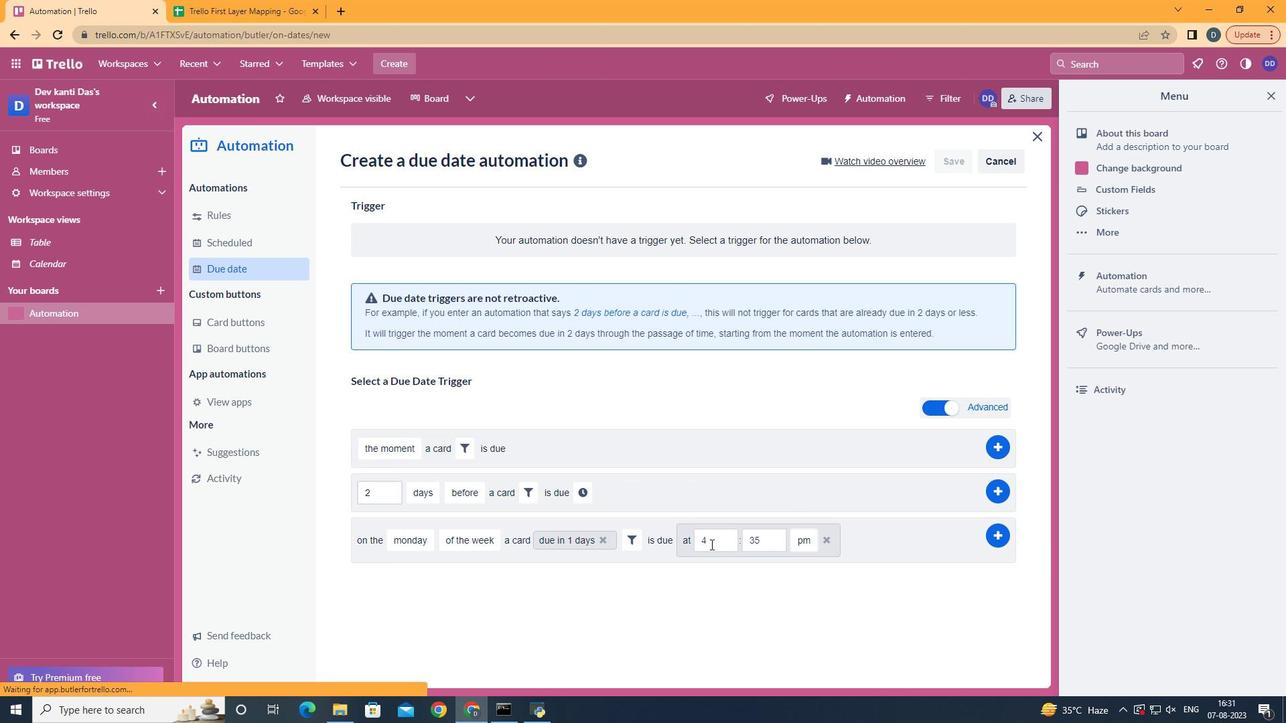 
Action: Mouse moved to (715, 544)
Screenshot: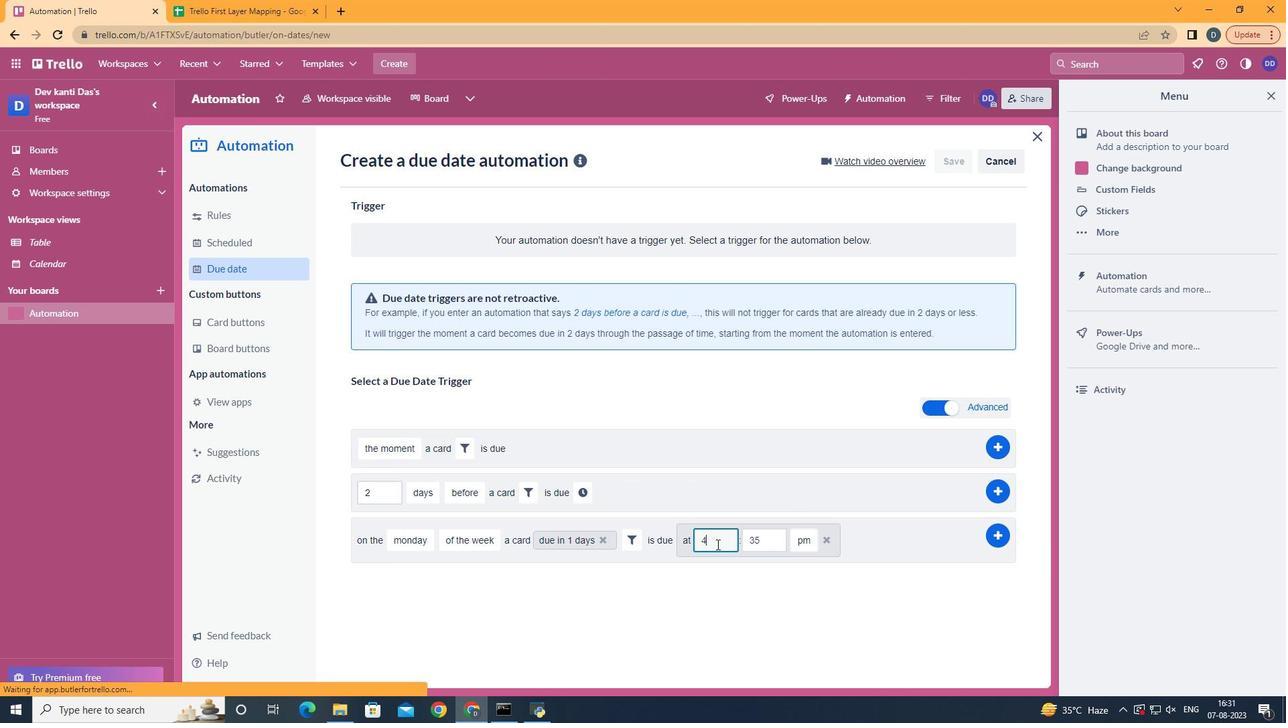 
Action: Mouse pressed left at (715, 544)
Screenshot: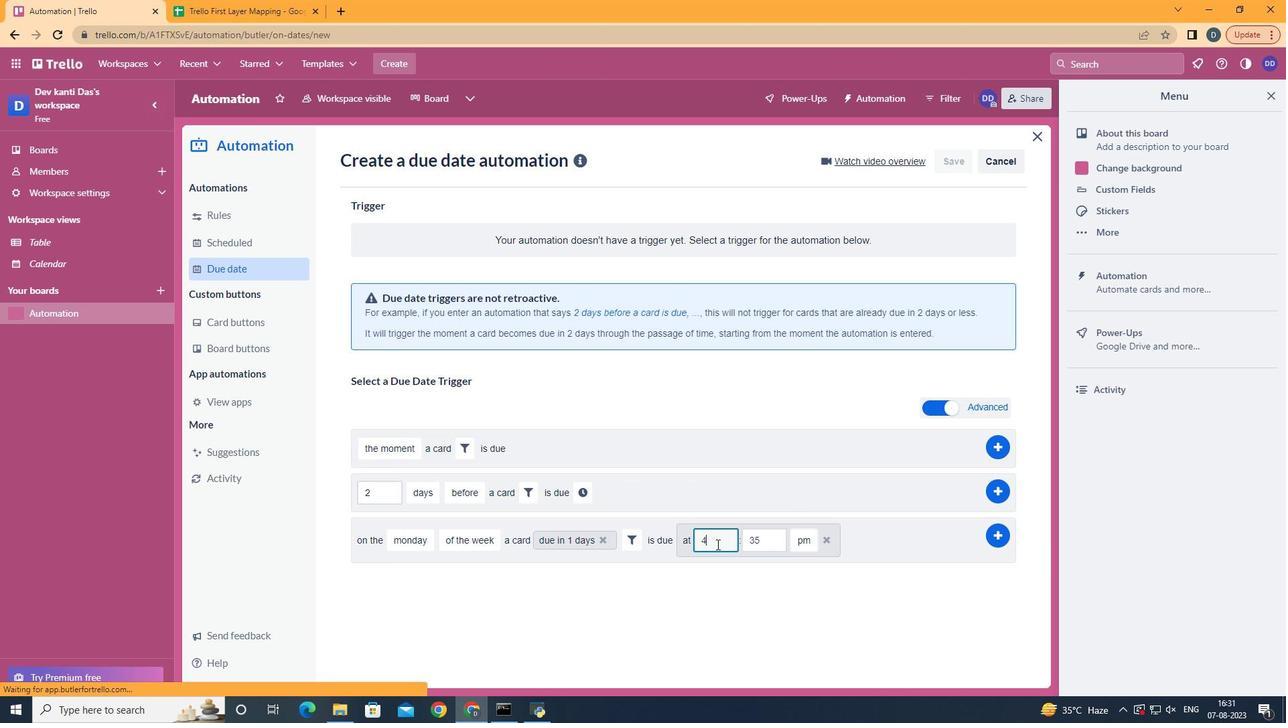
Action: Mouse moved to (718, 544)
Screenshot: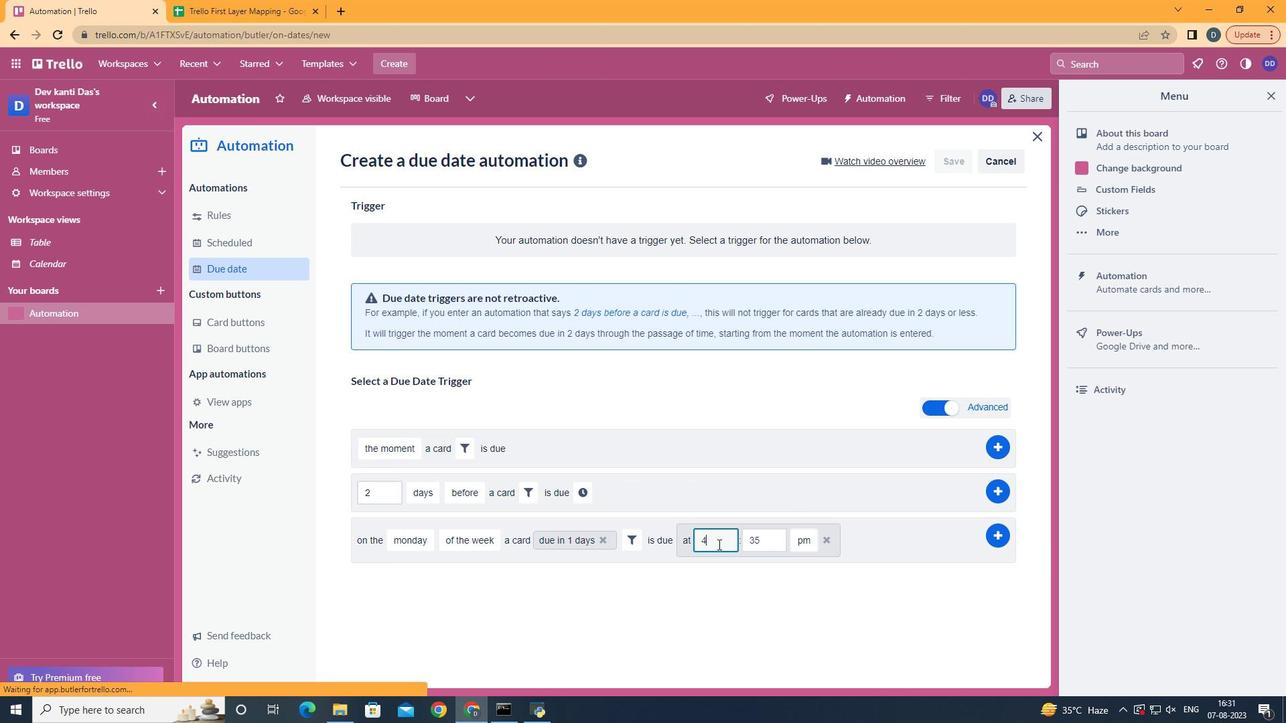 
Action: Key pressed <Key.backspace>11
Screenshot: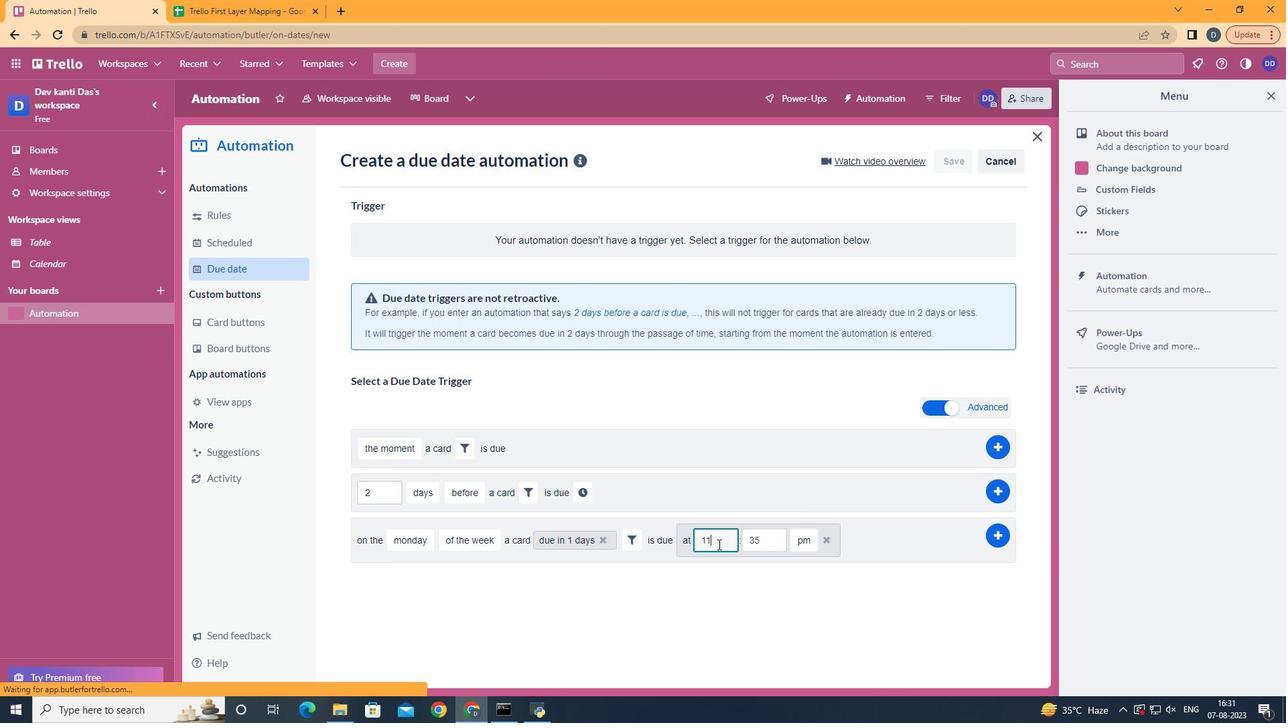 
Action: Mouse moved to (769, 547)
Screenshot: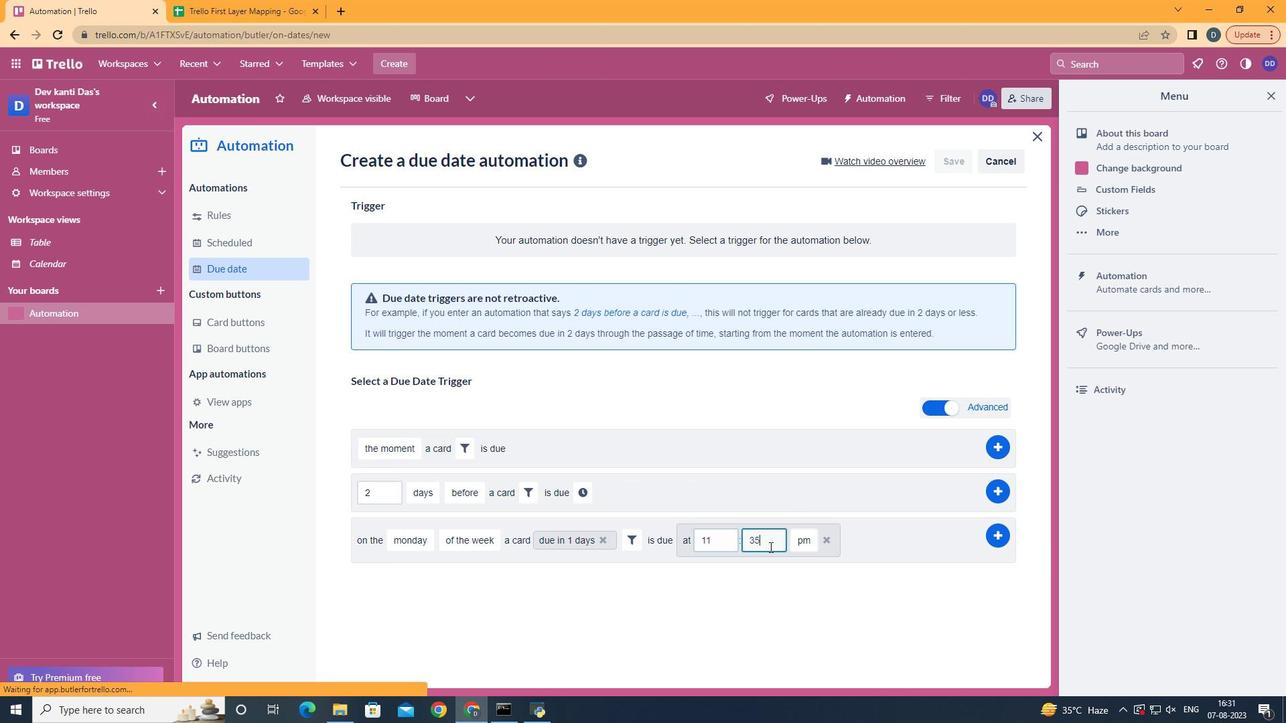 
Action: Mouse pressed left at (769, 547)
Screenshot: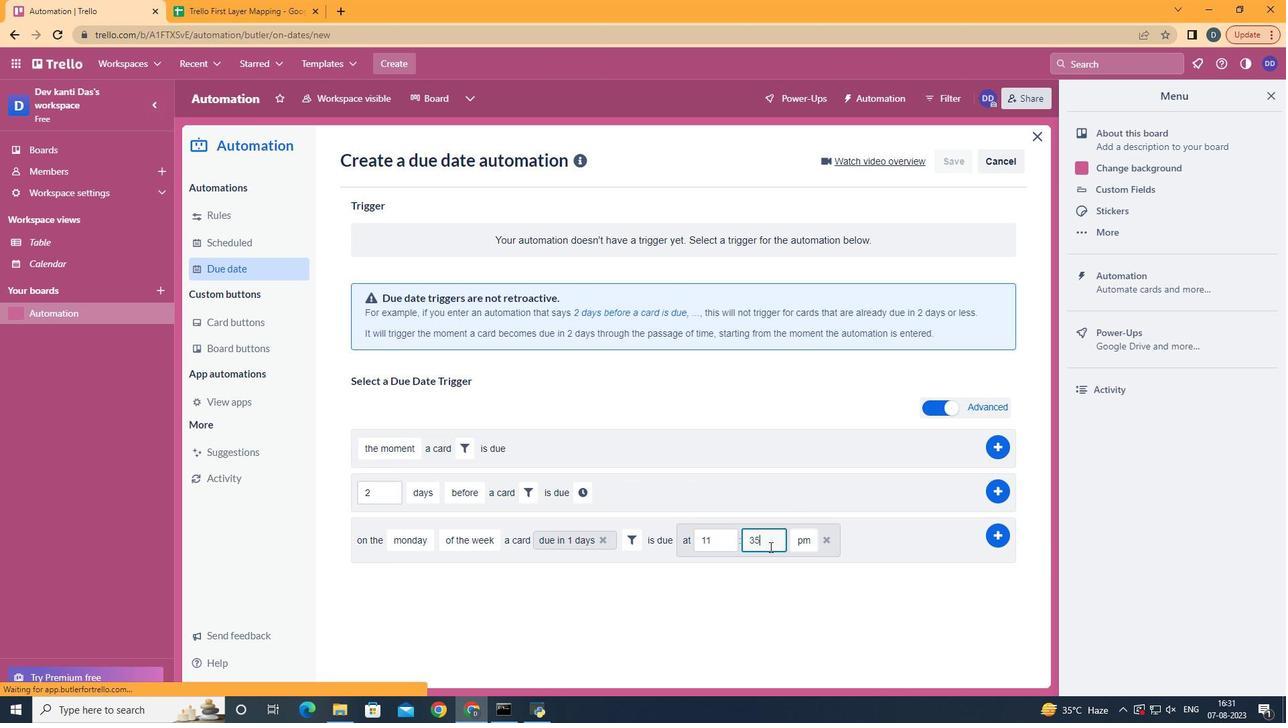 
Action: Key pressed <Key.backspace><Key.backspace>00
Screenshot: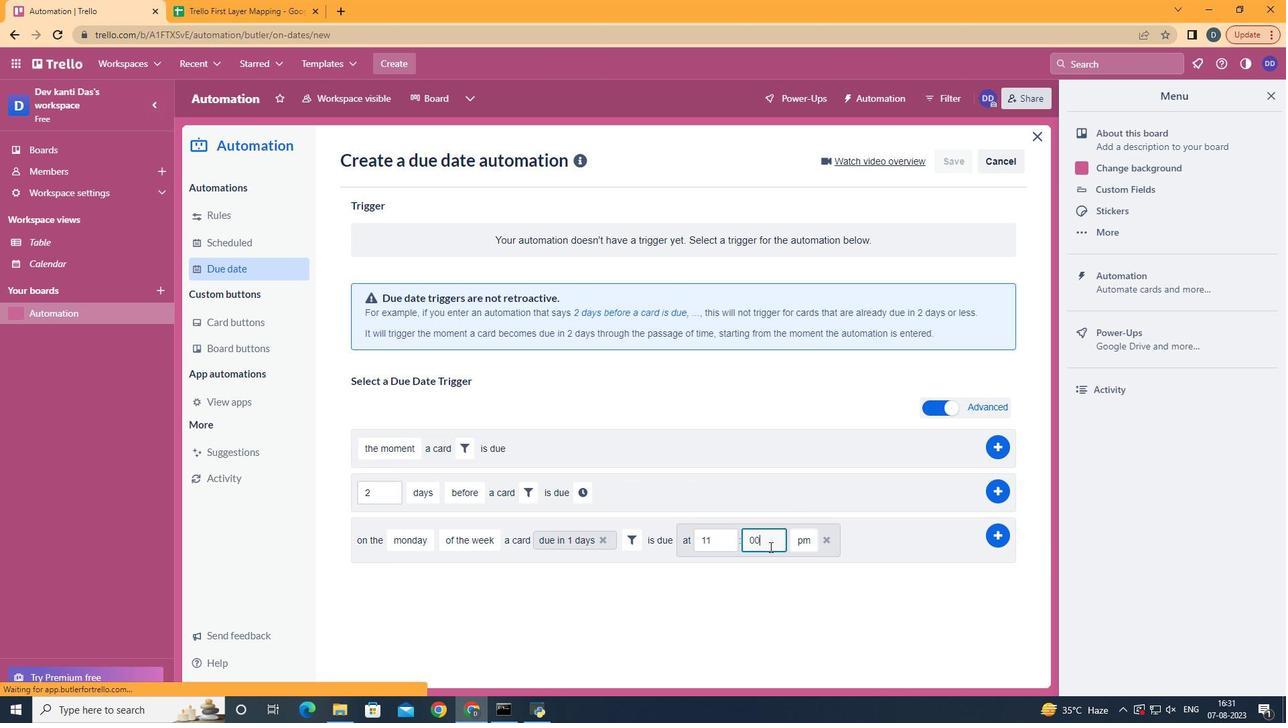 
Action: Mouse moved to (813, 566)
Screenshot: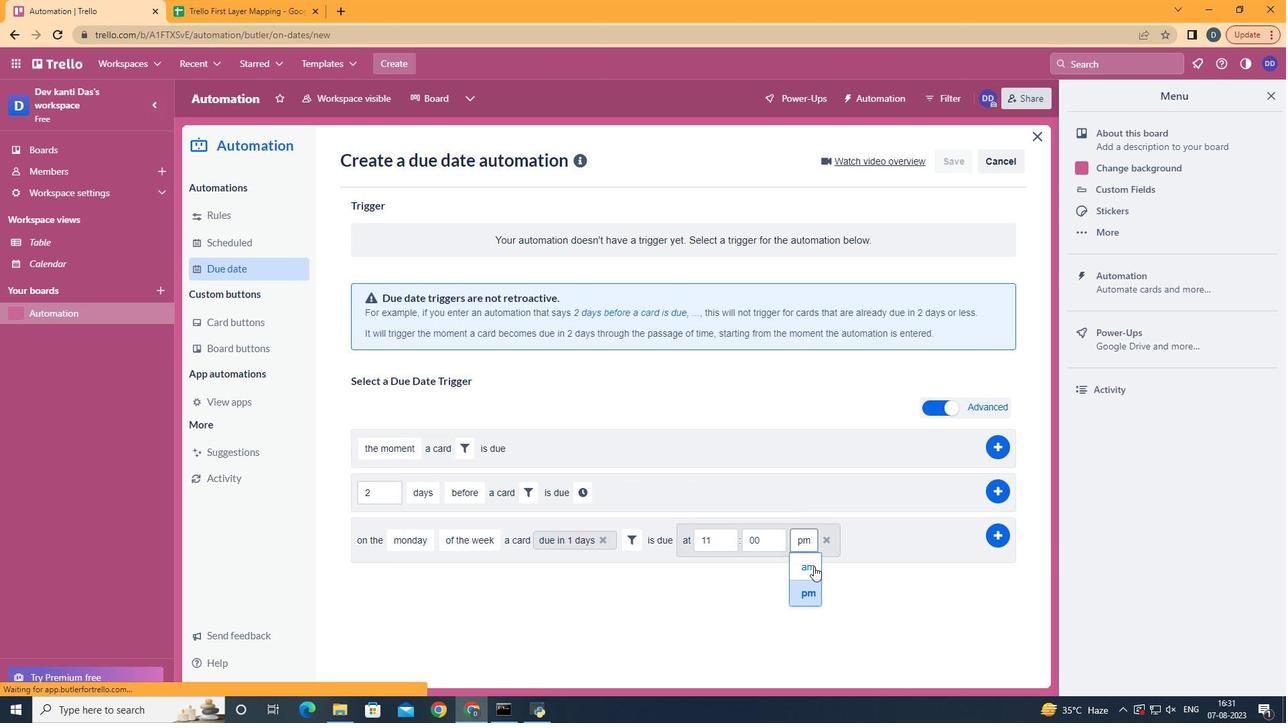 
Action: Mouse pressed left at (813, 566)
Screenshot: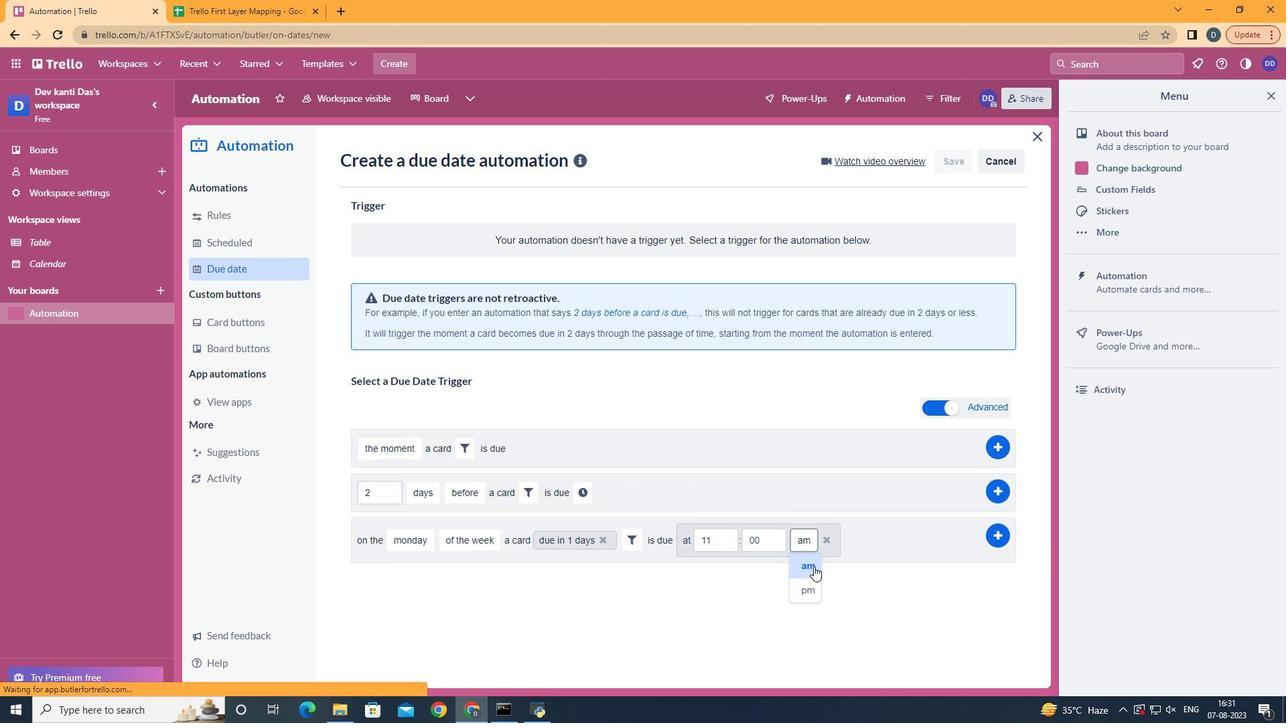 
Action: Mouse moved to (996, 539)
Screenshot: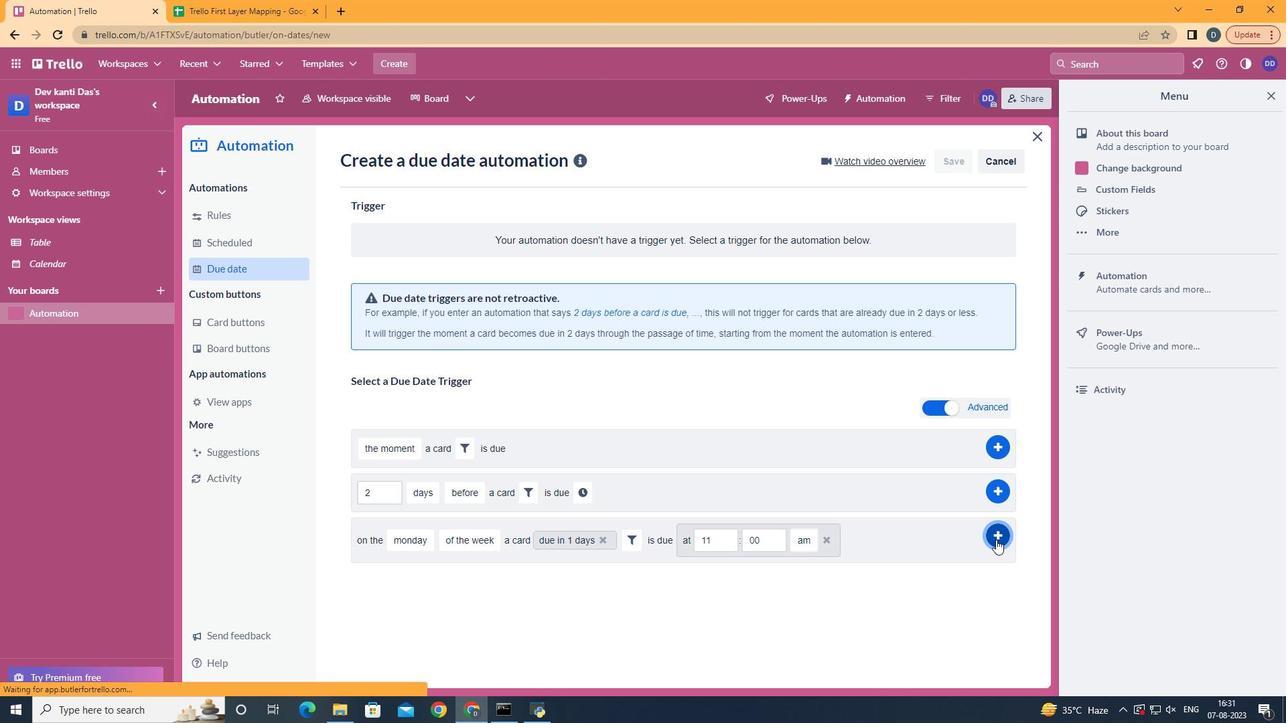 
Action: Mouse pressed left at (996, 539)
Screenshot: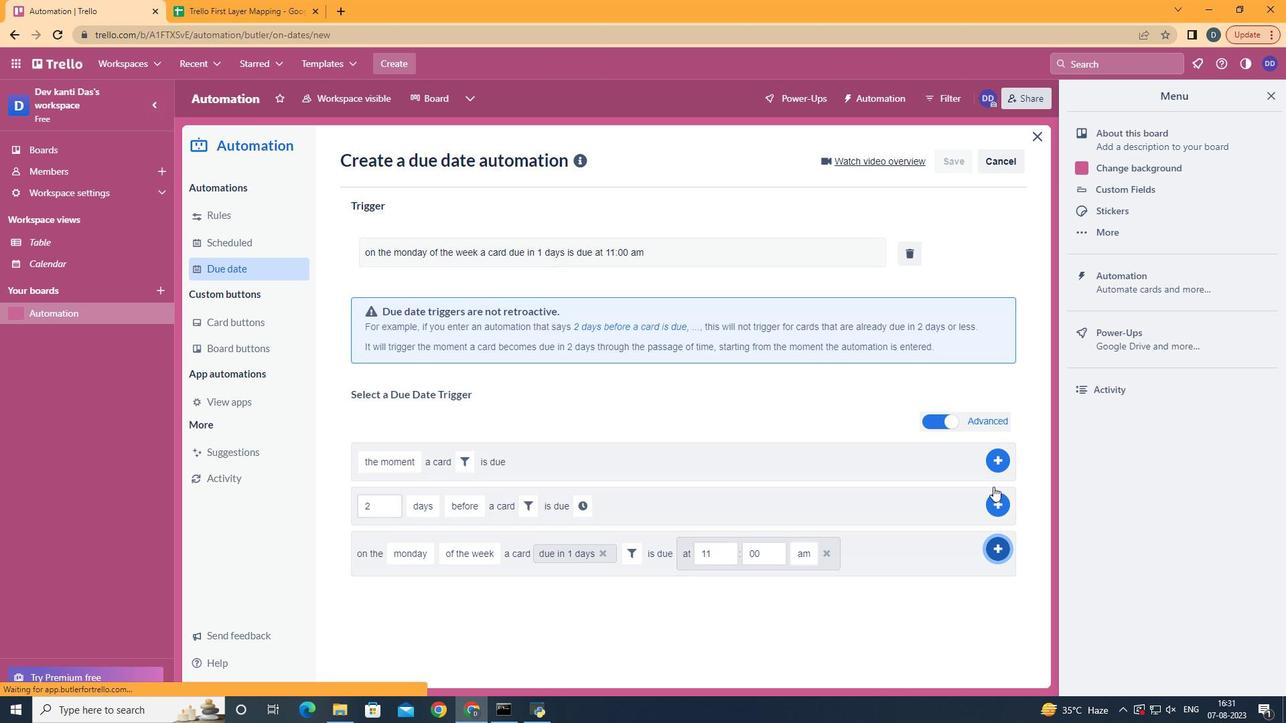 
Action: Mouse moved to (652, 223)
Screenshot: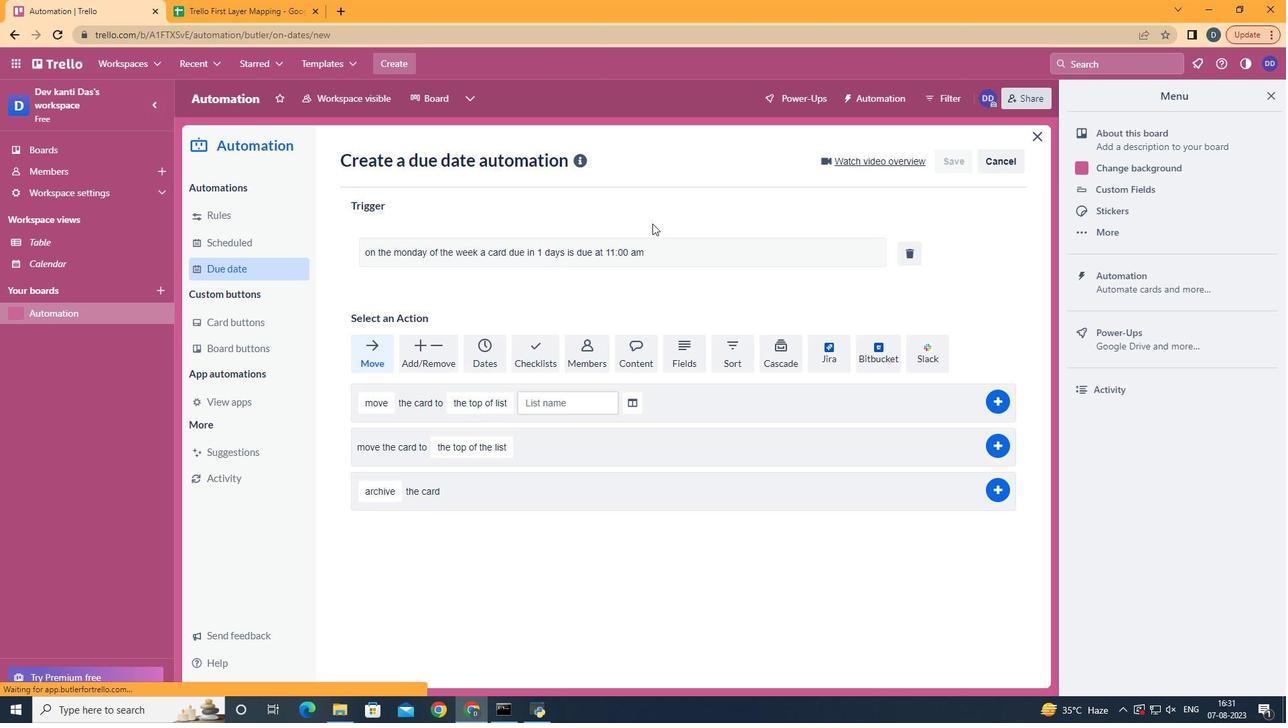 
